 Task: Open Card Card0000000010 in Board Board0000000003 in Workspace WS0000000001 in Trello. Add Member nikhrathi889@gmail.com to Card Card0000000010 in Board Board0000000003 in Workspace WS0000000001 in Trello. Add Blue Label titled Label0000000010 to Card Card0000000010 in Board Board0000000003 in Workspace WS0000000001 in Trello. Add Checklist CL0000000010 to Card Card0000000010 in Board Board0000000003 in Workspace WS0000000001 in Trello. Add Dates with Start Date as Sep 01 2023 and Due Date as Sep 30 2023 to Card Card0000000010 in Board Board0000000003 in Workspace WS0000000001 in Trello
Action: Mouse moved to (446, 433)
Screenshot: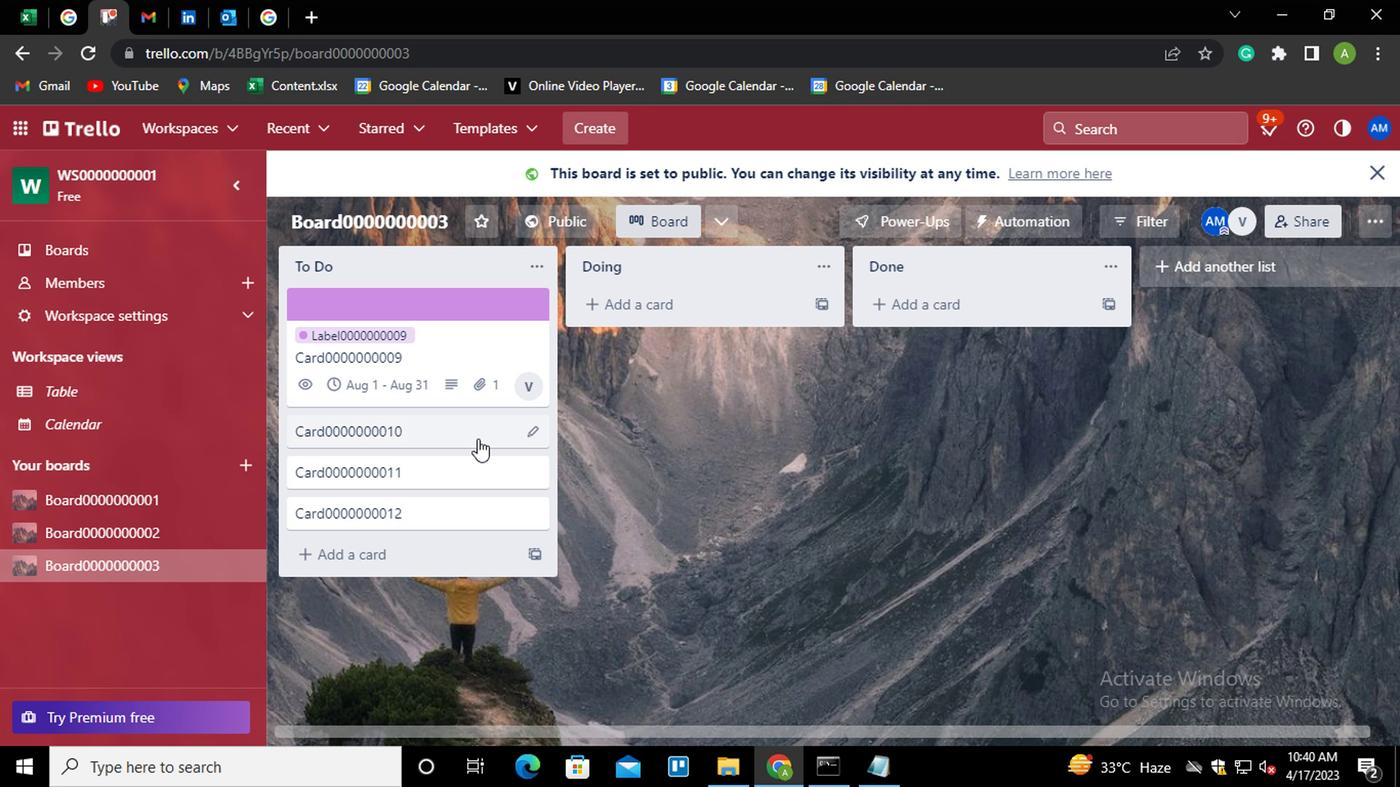 
Action: Mouse pressed left at (446, 433)
Screenshot: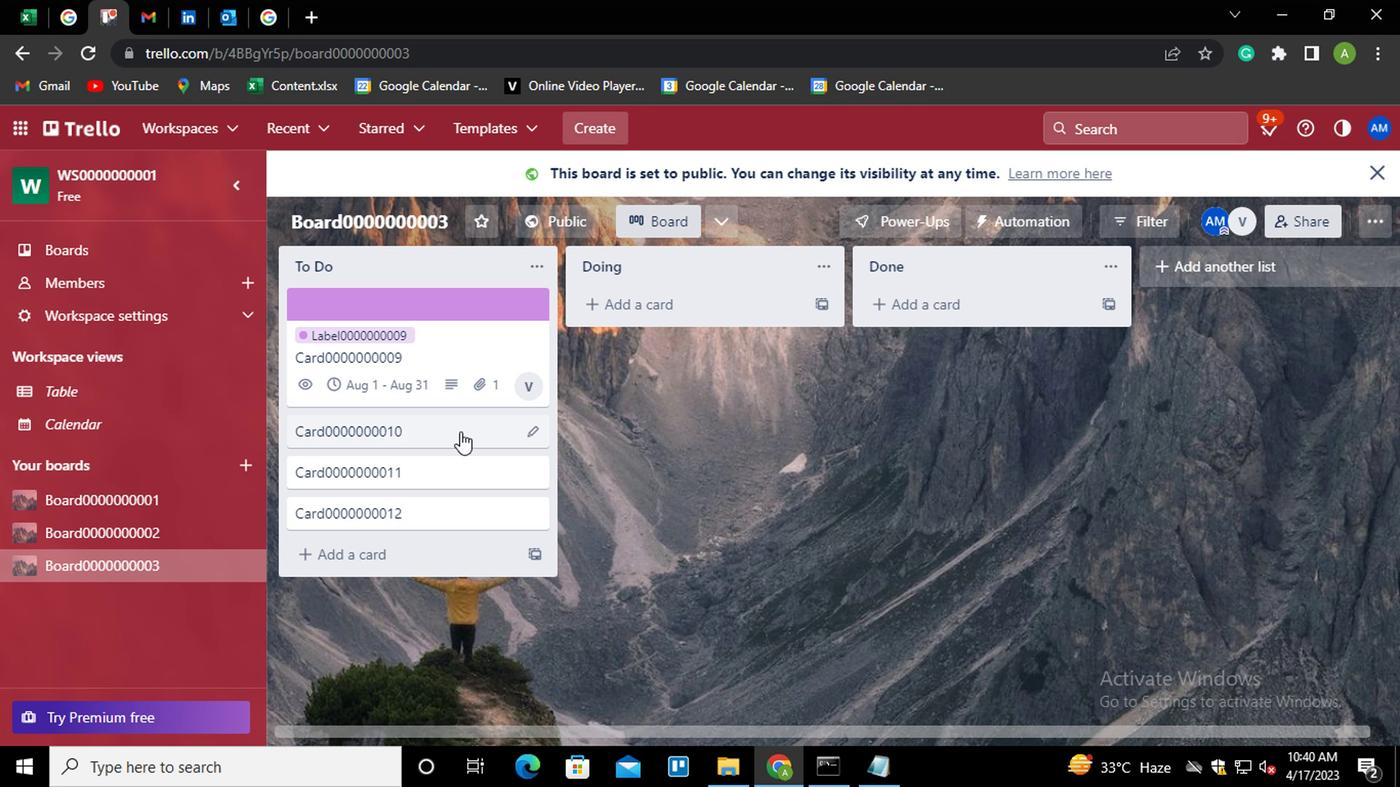 
Action: Mouse moved to (970, 363)
Screenshot: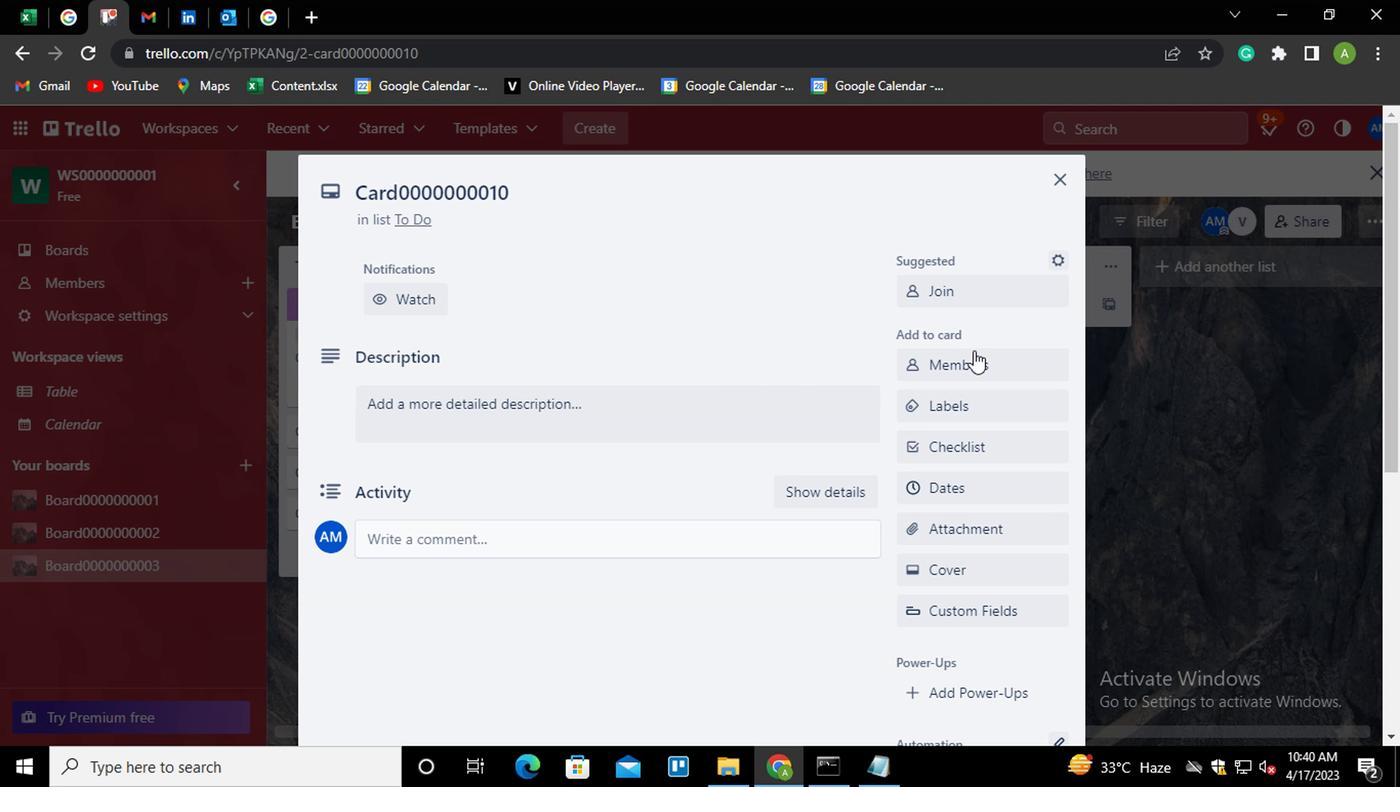 
Action: Mouse pressed left at (970, 363)
Screenshot: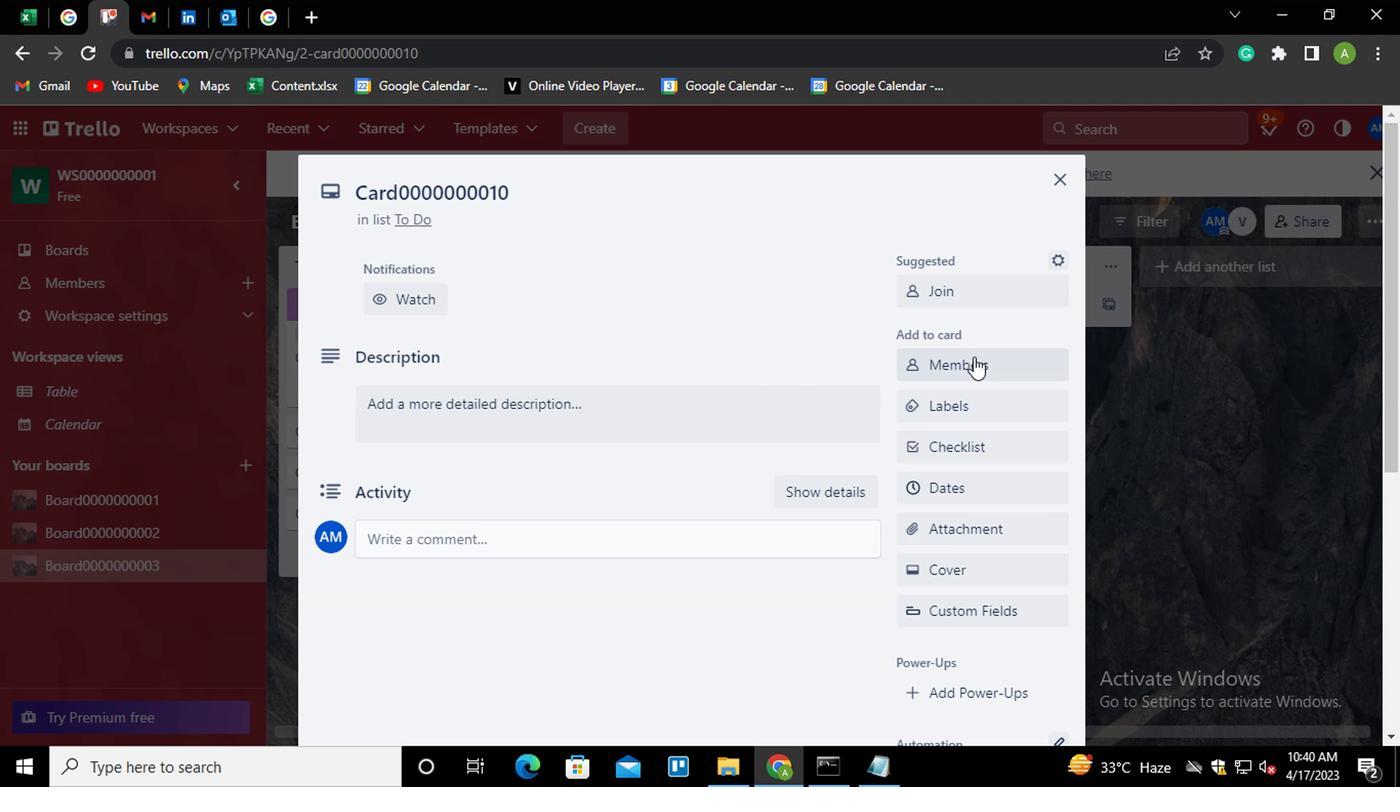 
Action: Mouse moved to (1016, 462)
Screenshot: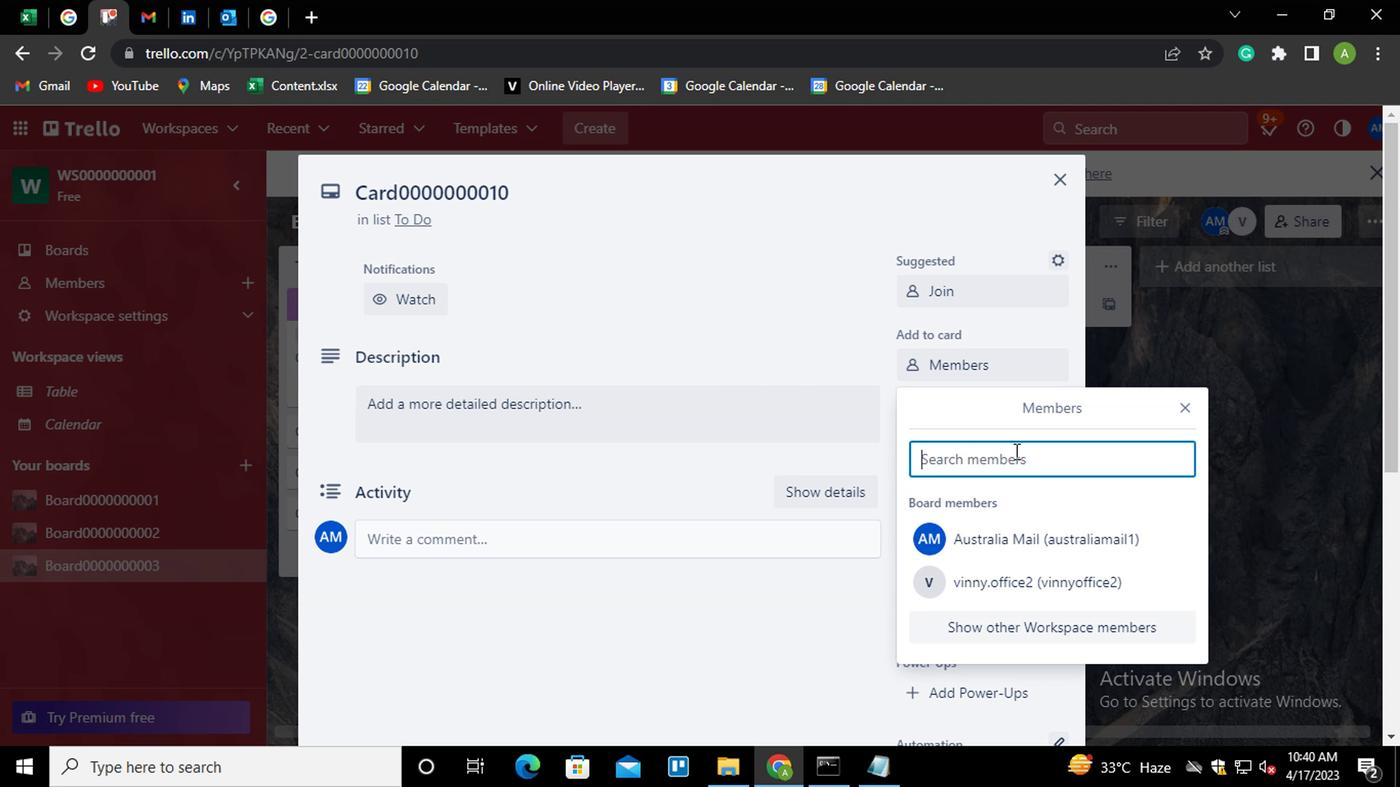 
Action: Mouse pressed left at (1016, 462)
Screenshot: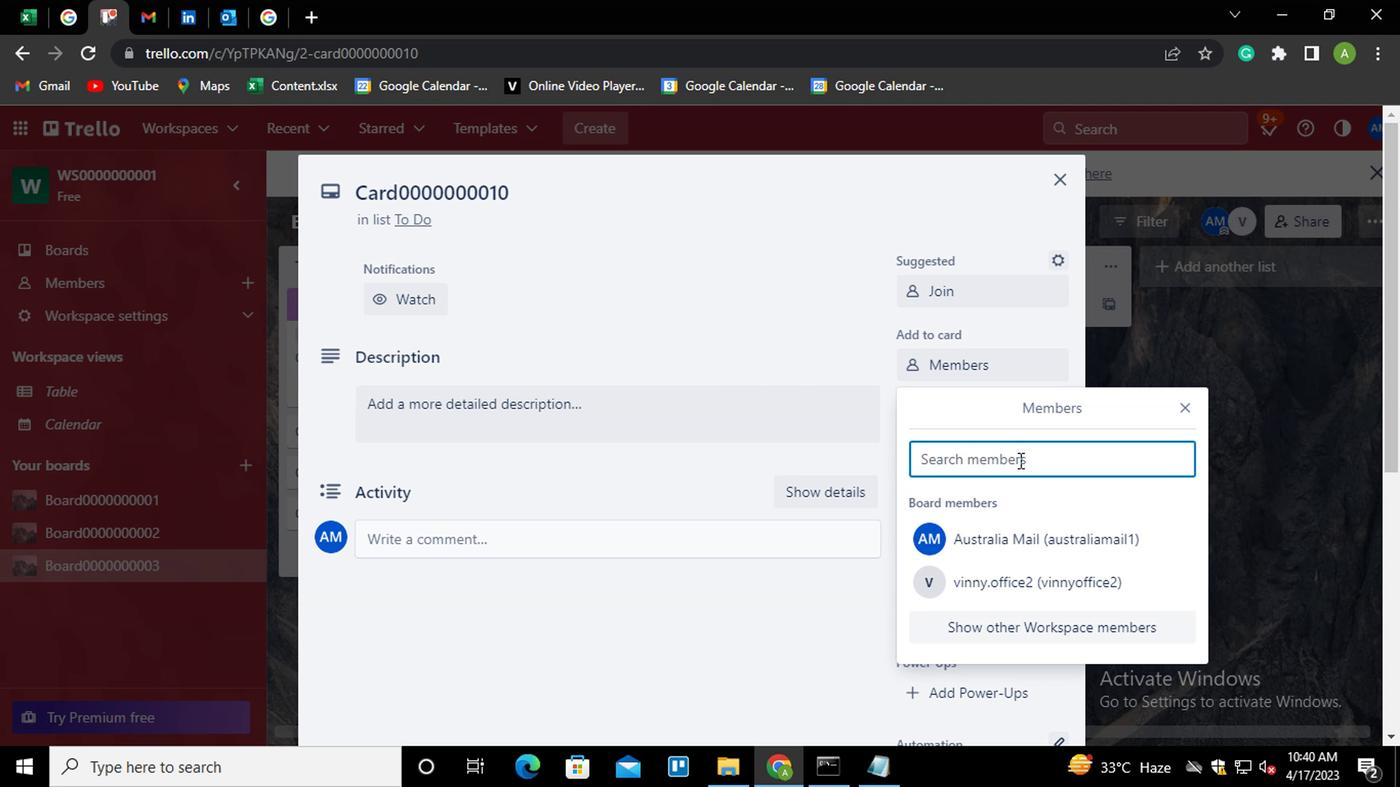 
Action: Mouse moved to (1015, 466)
Screenshot: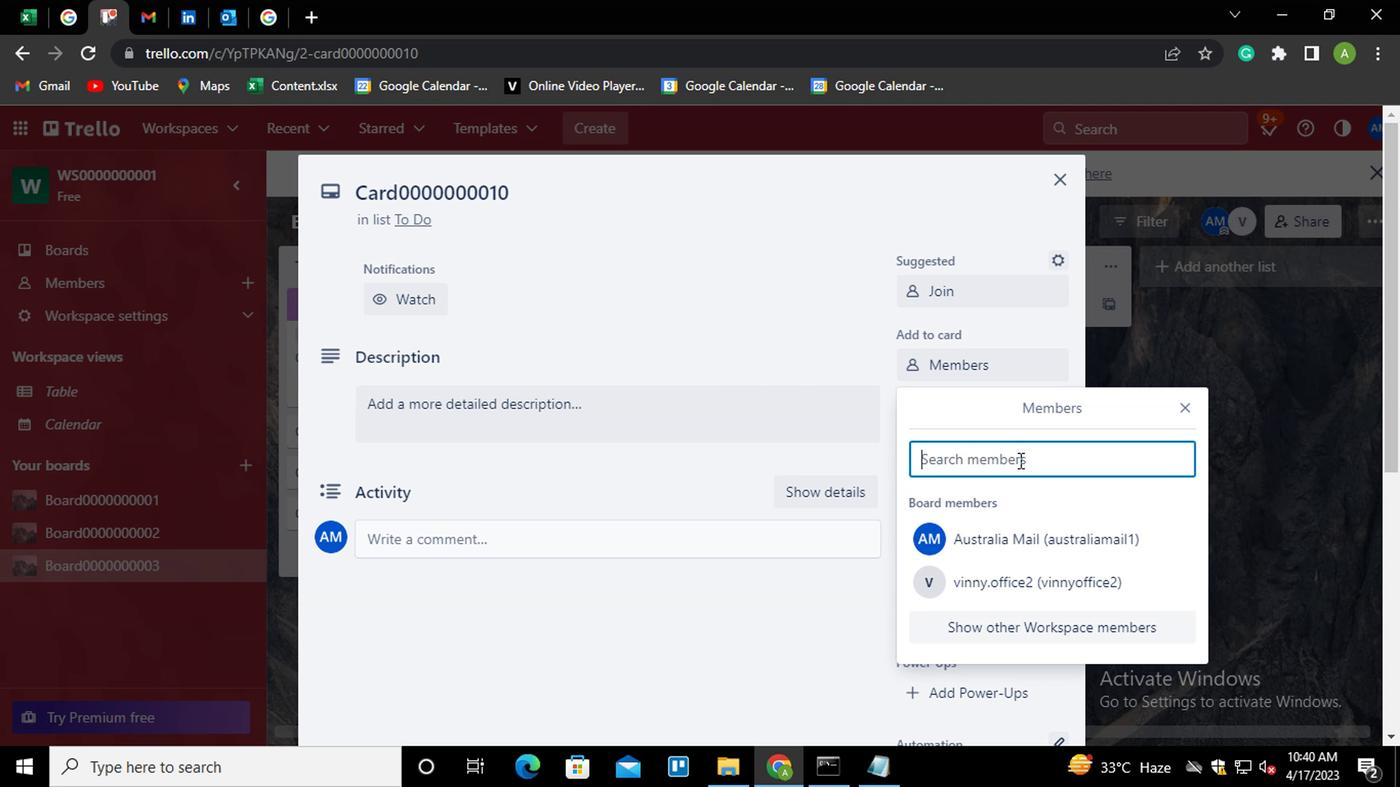 
Action: Key pressed <Key.shift><Key.shift><Key.shift><Key.shift><Key.shift><Key.shift><Key.shift><Key.shift><Key.shift><Key.shift><Key.shift><Key.shift><Key.shift><Key.shift><Key.shift><Key.shift><Key.shift><Key.shift><Key.shift><Key.shift><Key.shift><Key.shift><Key.shift><Key.shift><Key.shift><Key.shift><Key.shift><Key.shift><Key.shift><Key.shift><Key.shift><Key.shift><Key.shift><Key.shift><Key.shift>N
Screenshot: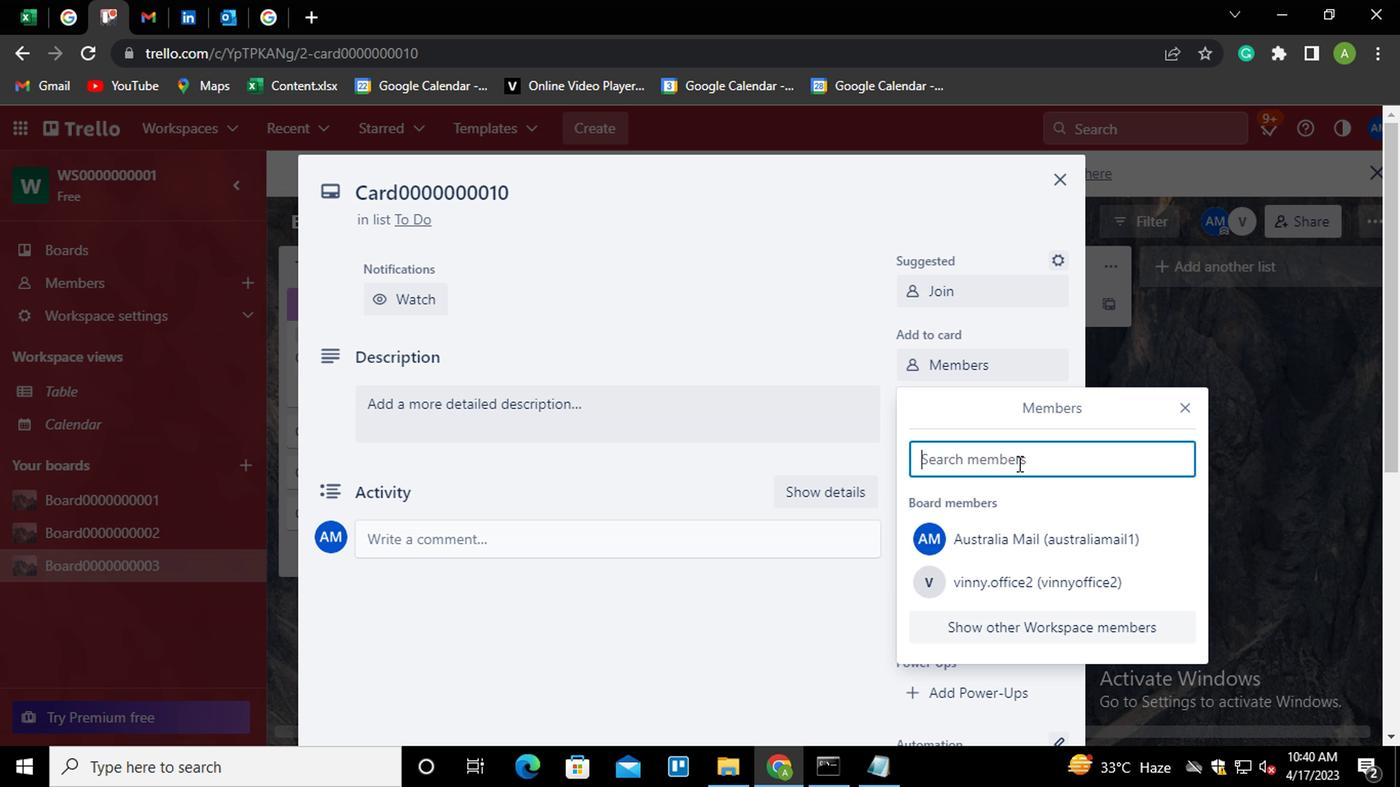 
Action: Mouse moved to (960, 654)
Screenshot: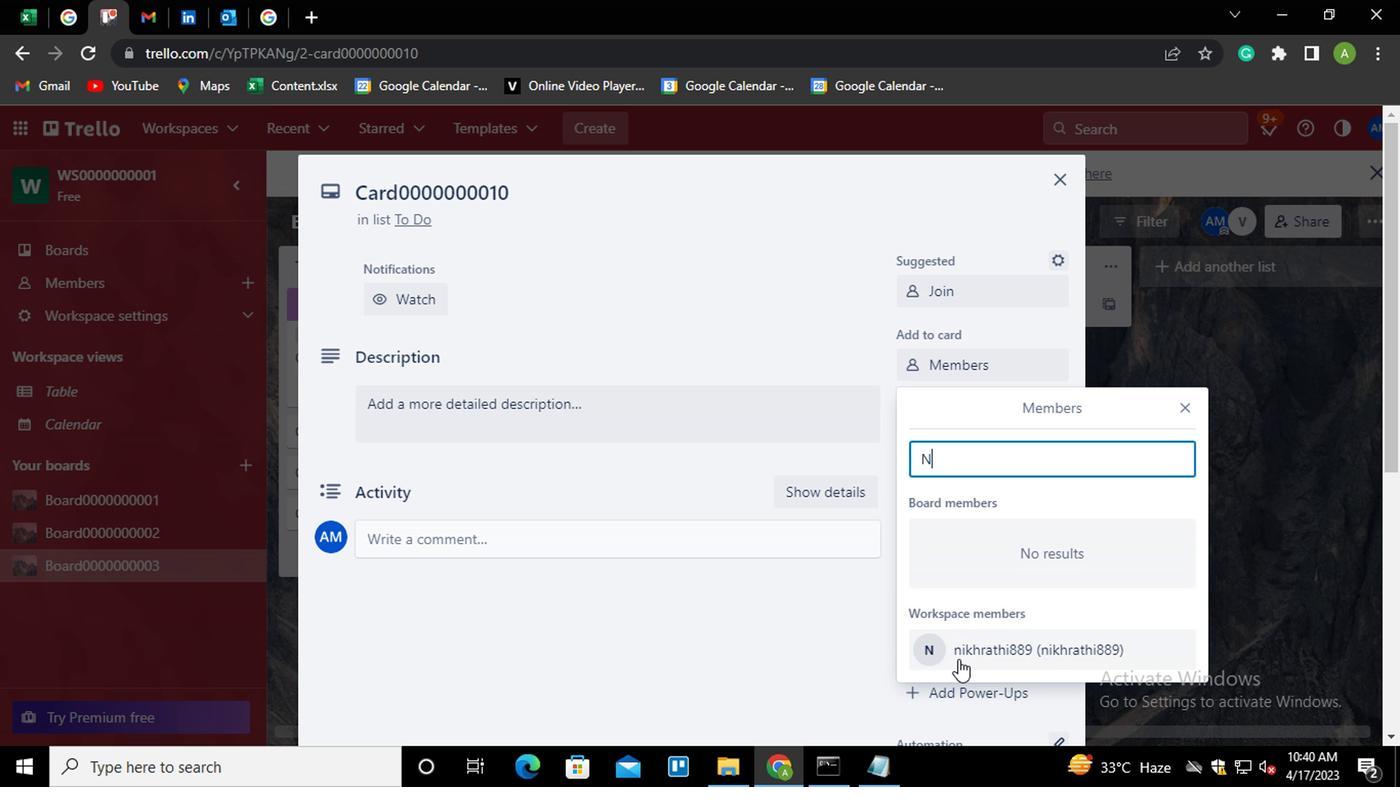 
Action: Mouse pressed left at (960, 654)
Screenshot: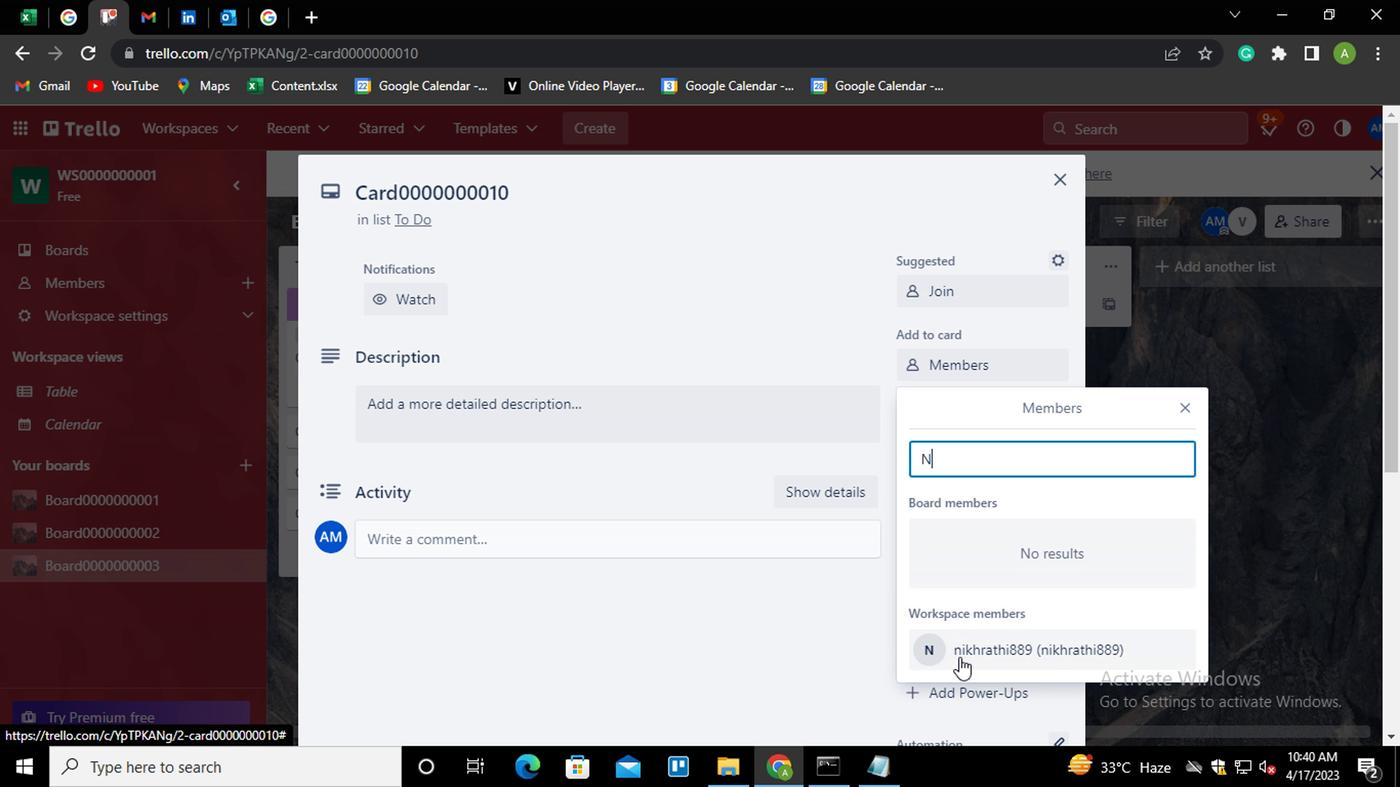 
Action: Mouse moved to (829, 321)
Screenshot: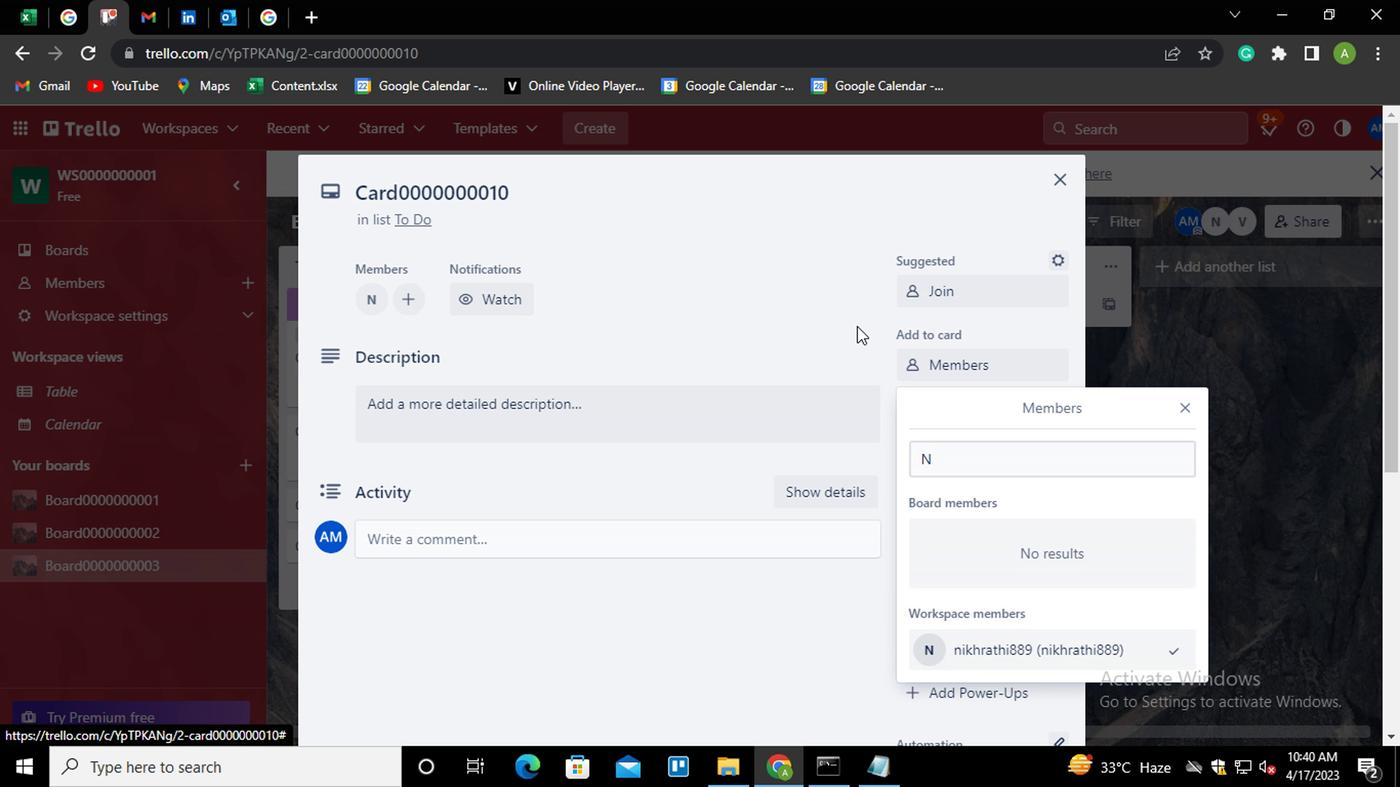 
Action: Mouse pressed left at (829, 321)
Screenshot: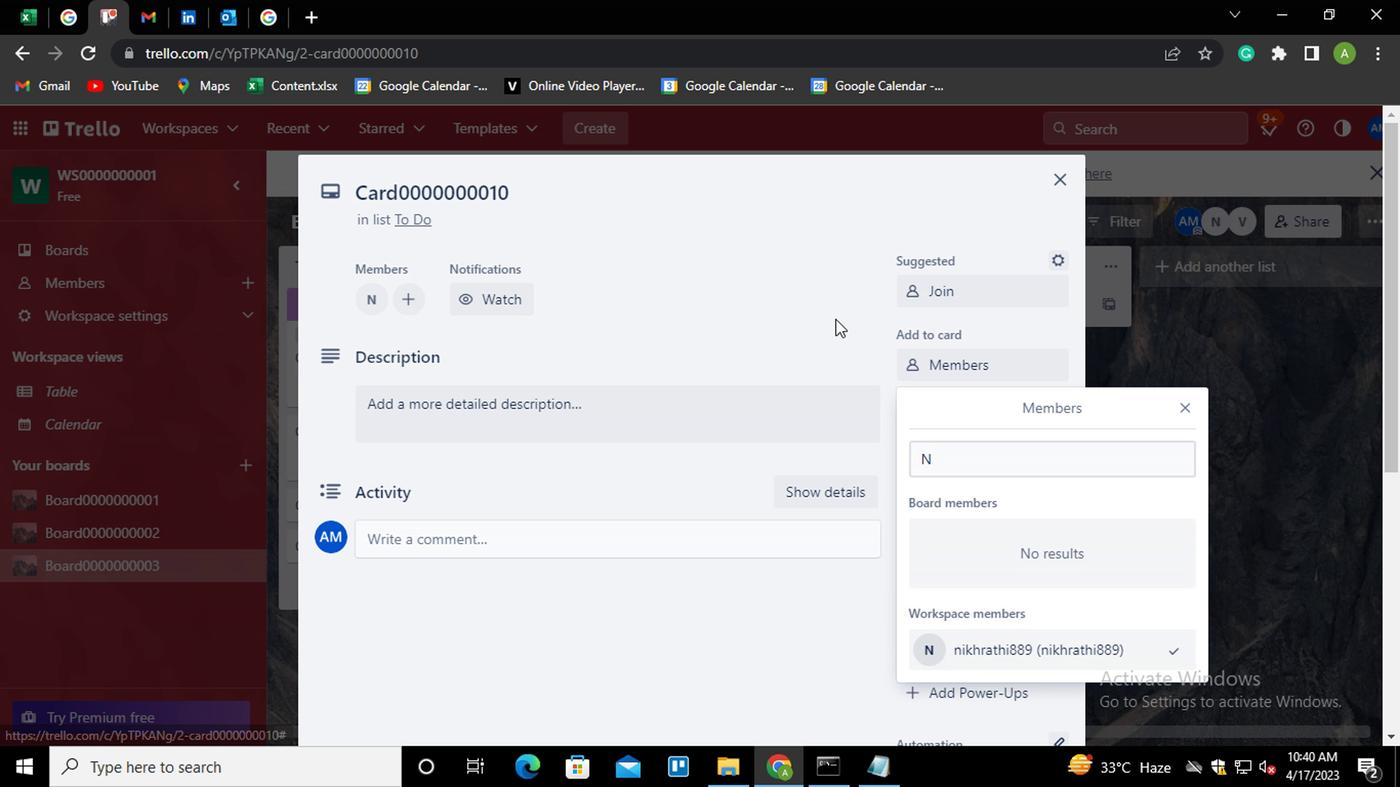 
Action: Mouse moved to (944, 412)
Screenshot: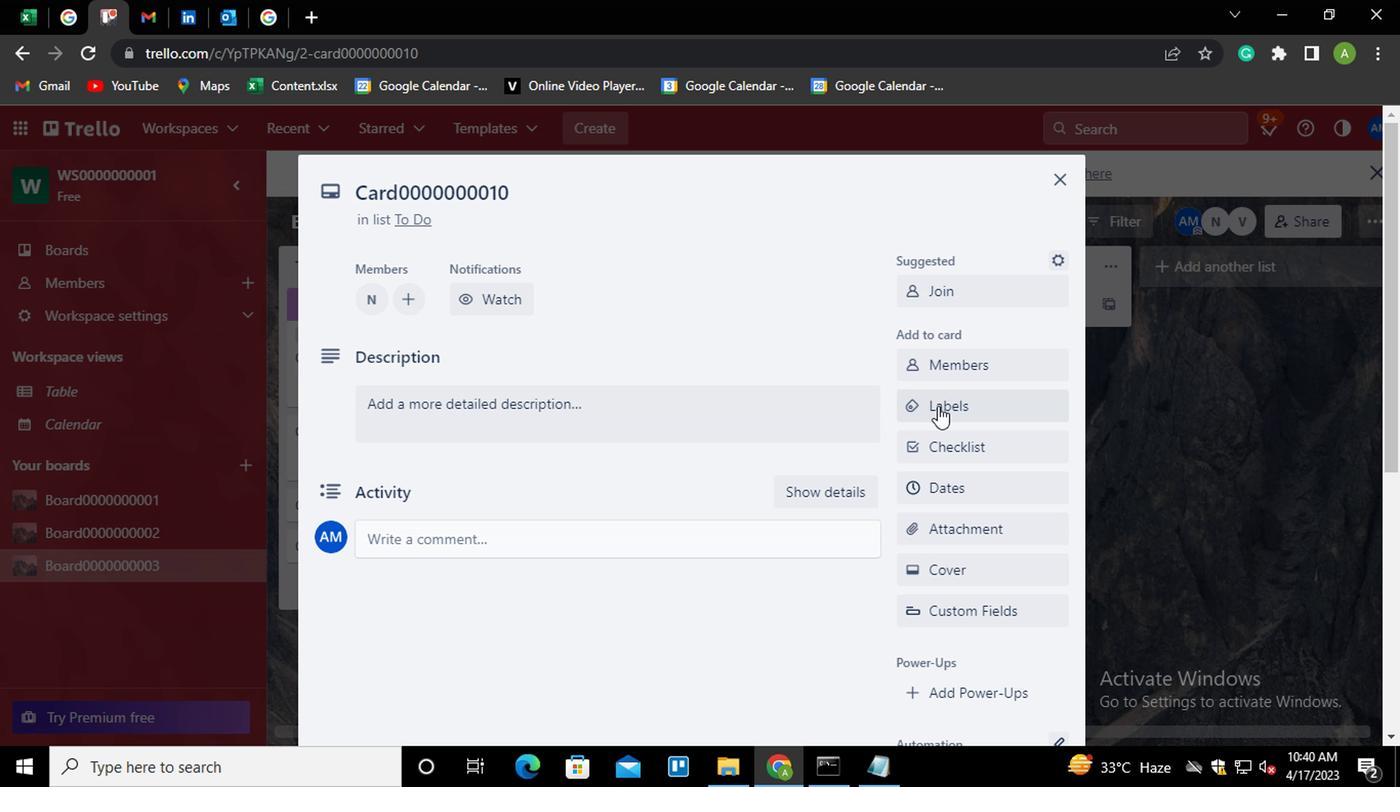 
Action: Mouse pressed left at (944, 412)
Screenshot: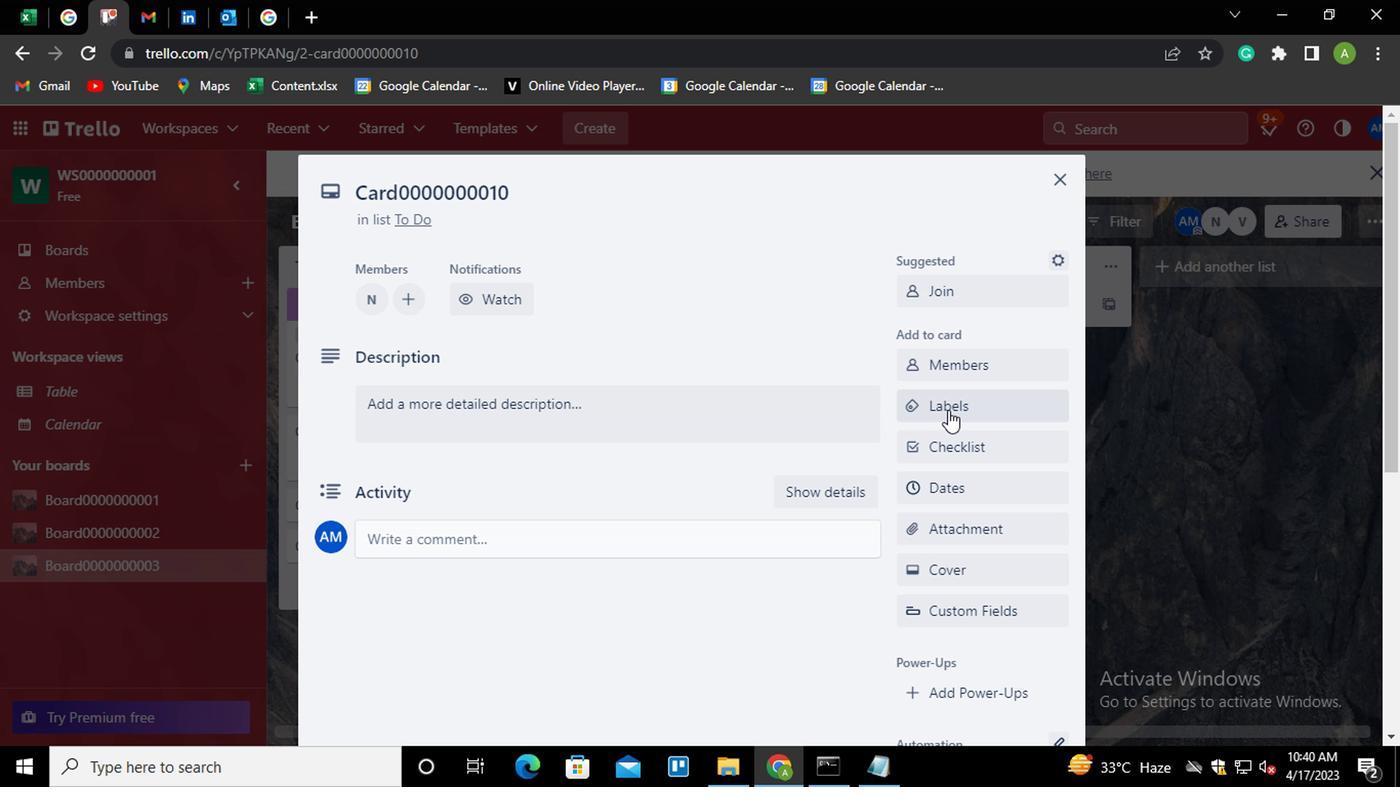 
Action: Mouse moved to (920, 479)
Screenshot: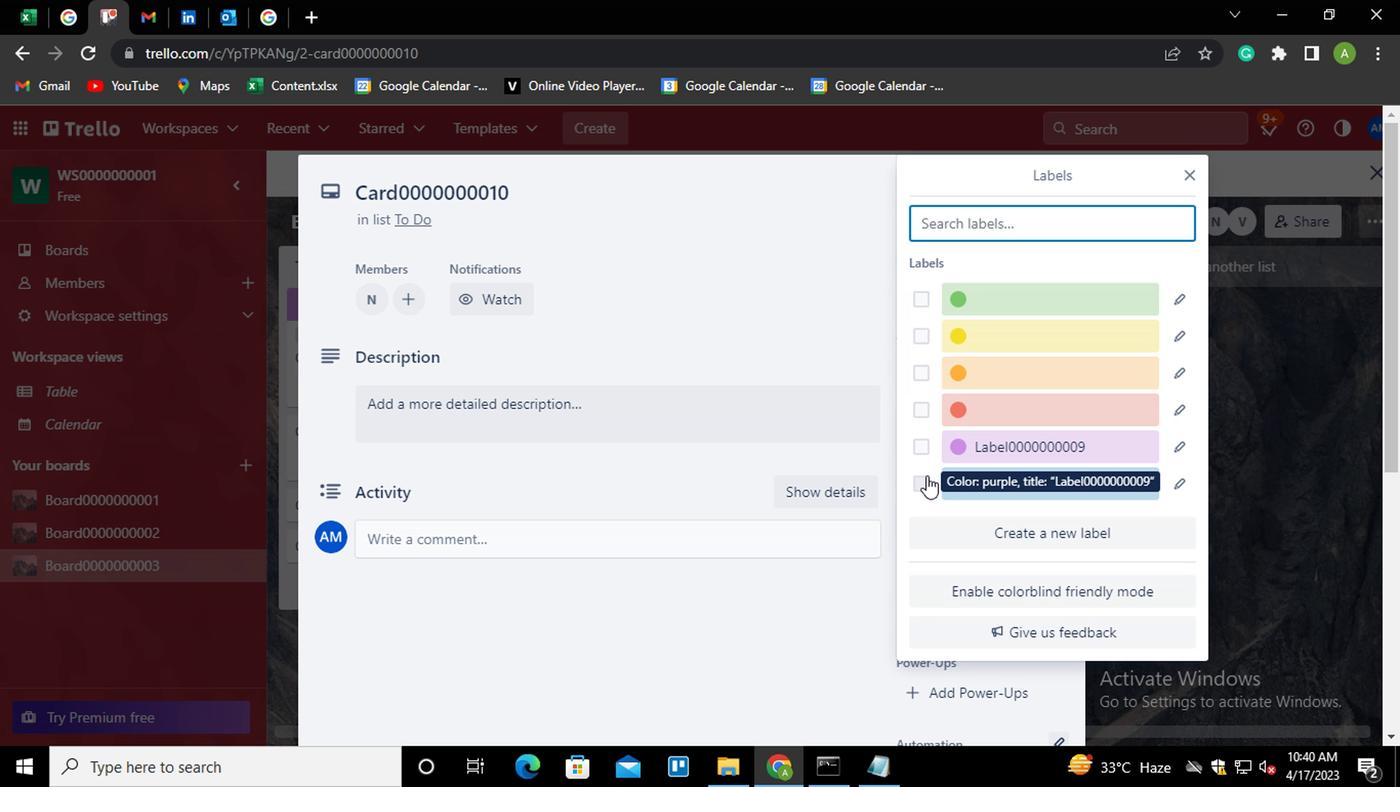 
Action: Mouse pressed left at (920, 479)
Screenshot: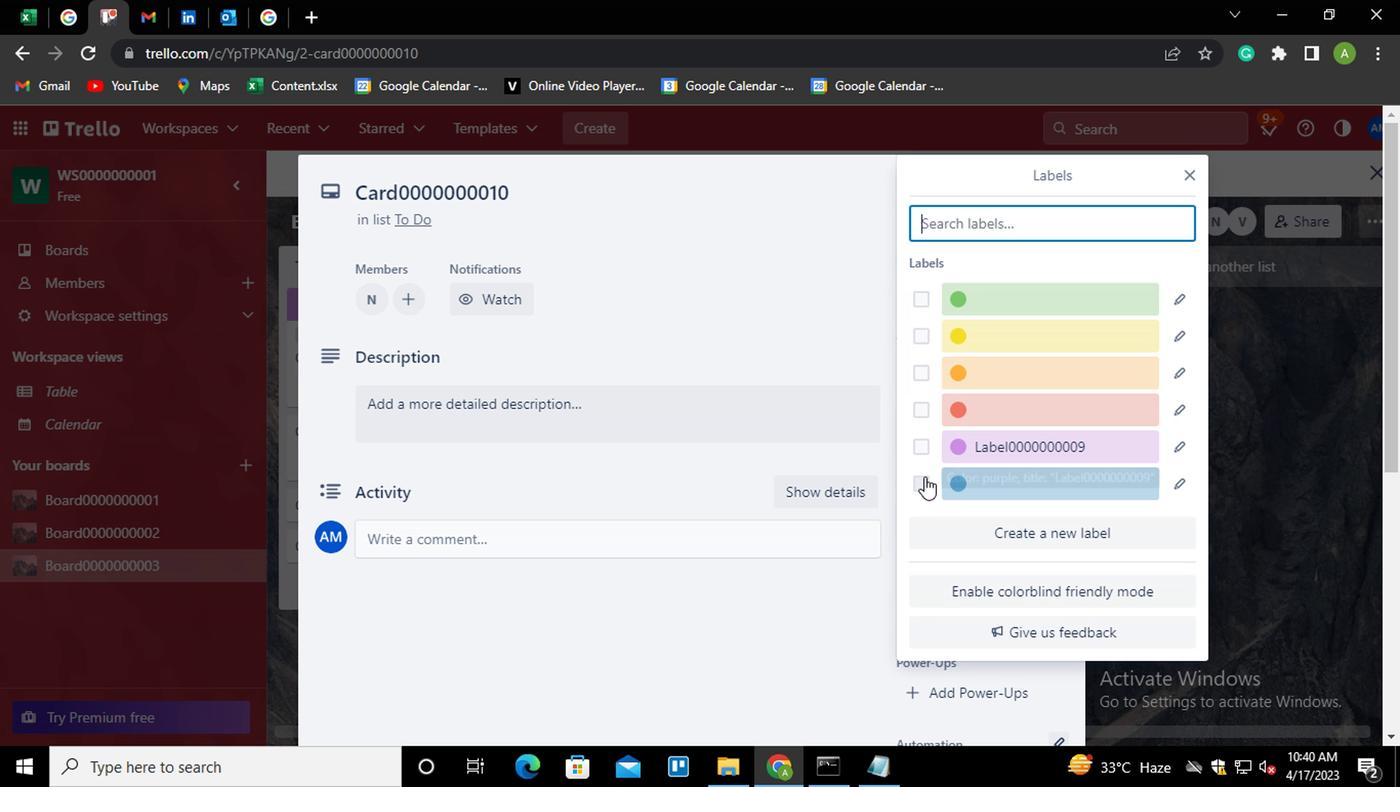 
Action: Mouse moved to (1183, 491)
Screenshot: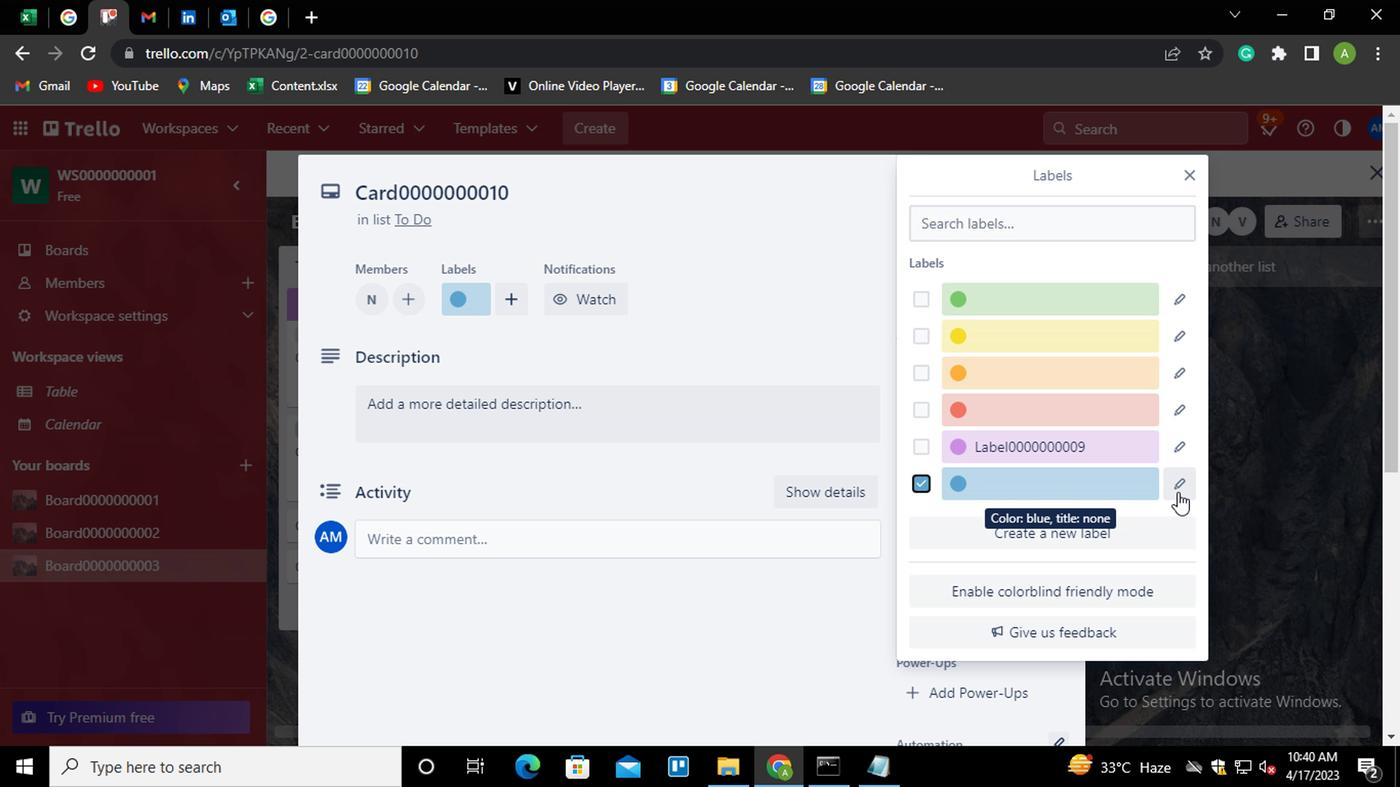 
Action: Mouse pressed left at (1183, 491)
Screenshot: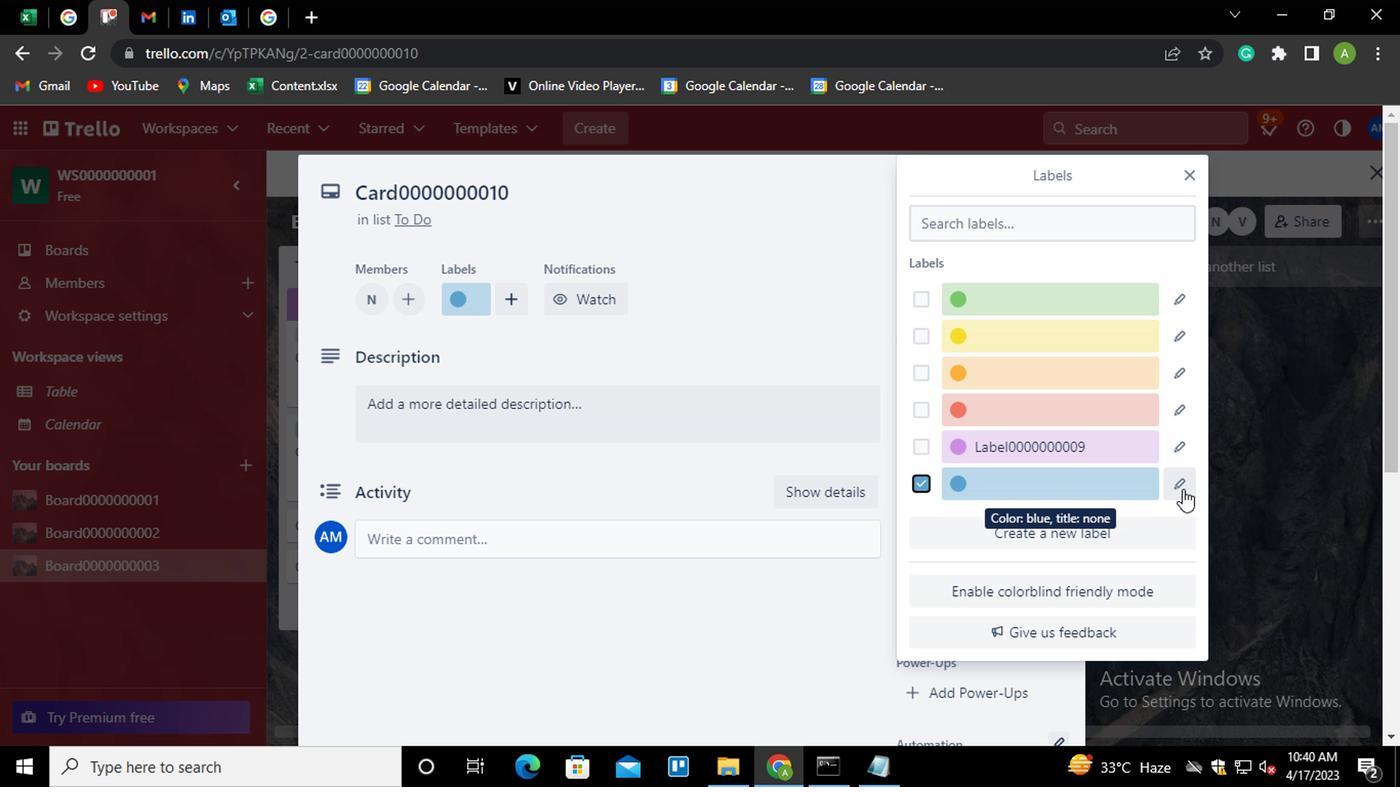 
Action: Key pressed <Key.shift>LABEL0000000010
Screenshot: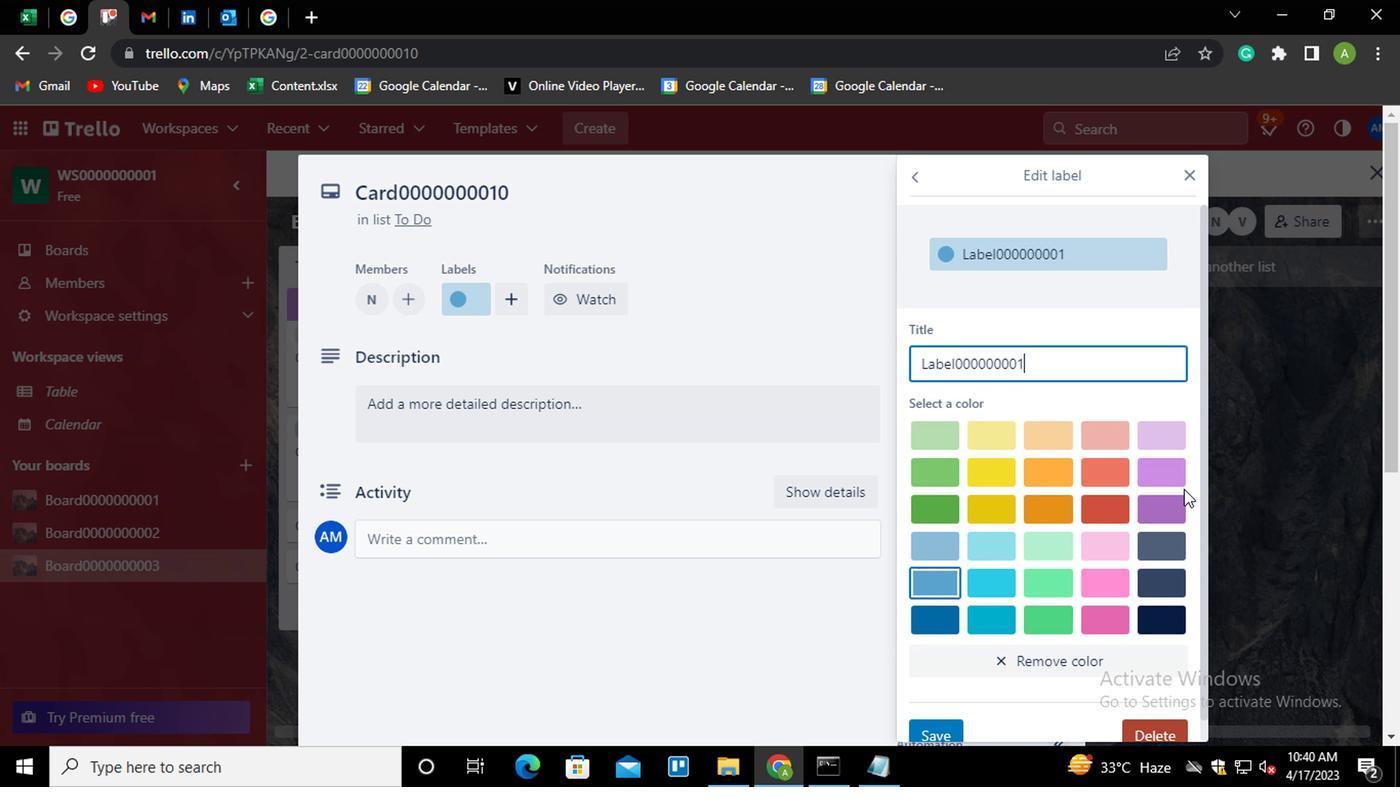 
Action: Mouse moved to (921, 736)
Screenshot: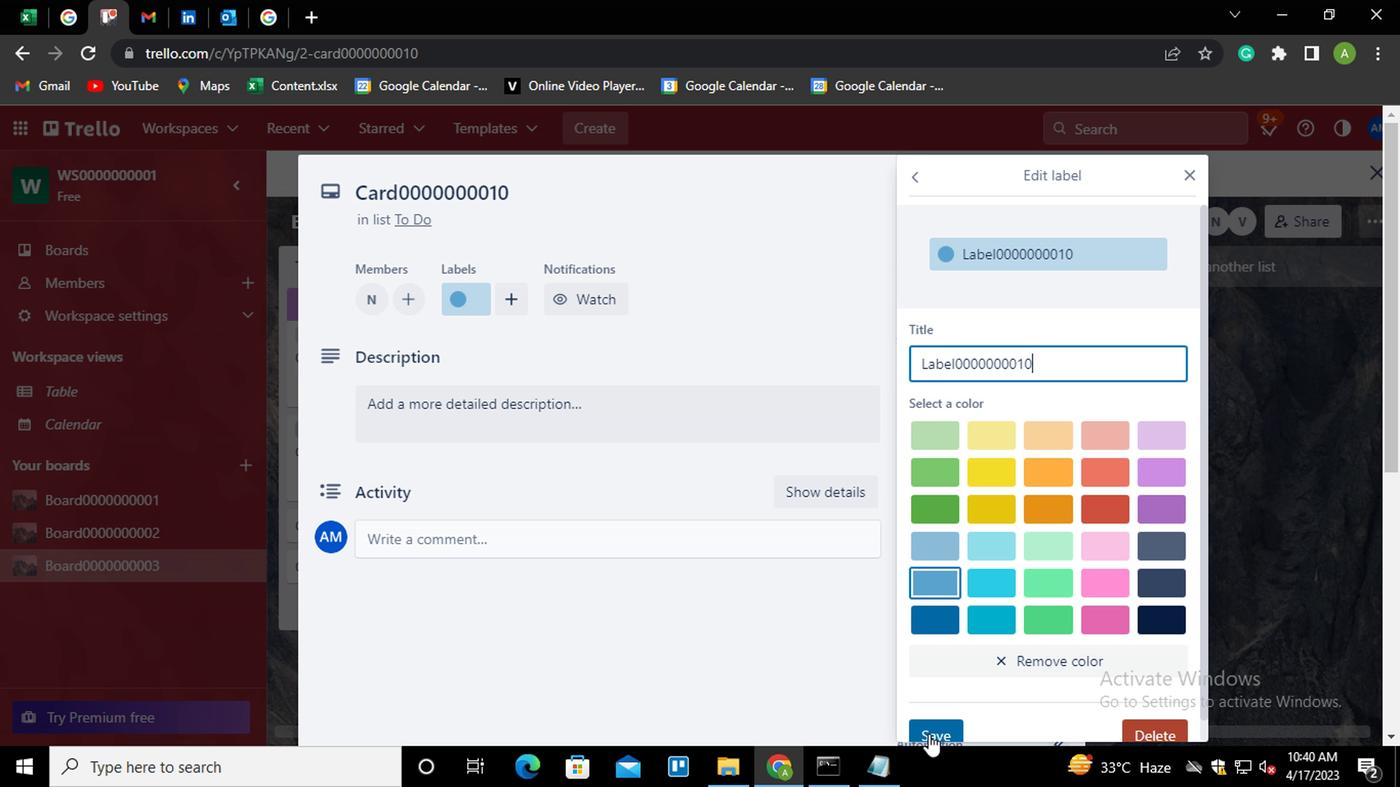 
Action: Mouse pressed left at (921, 736)
Screenshot: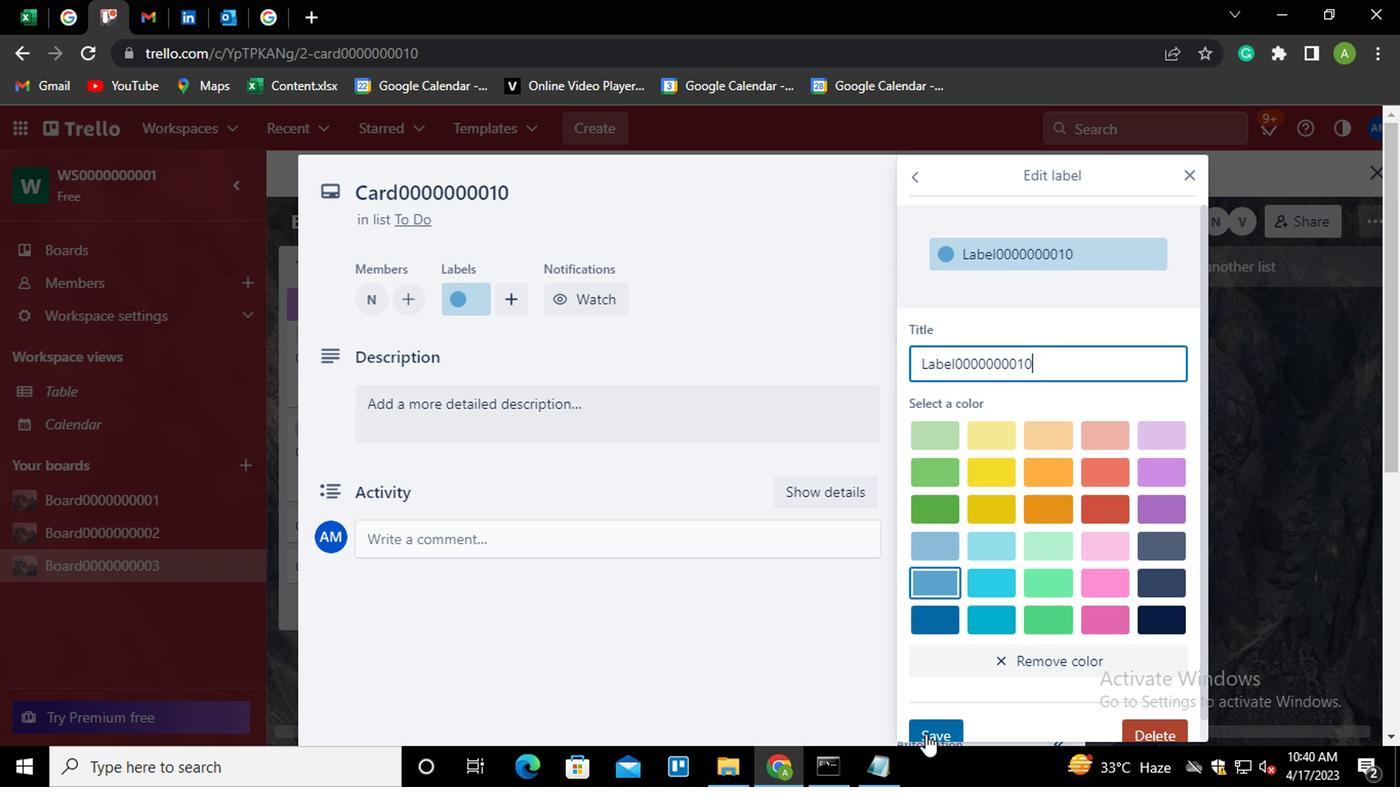 
Action: Mouse moved to (760, 339)
Screenshot: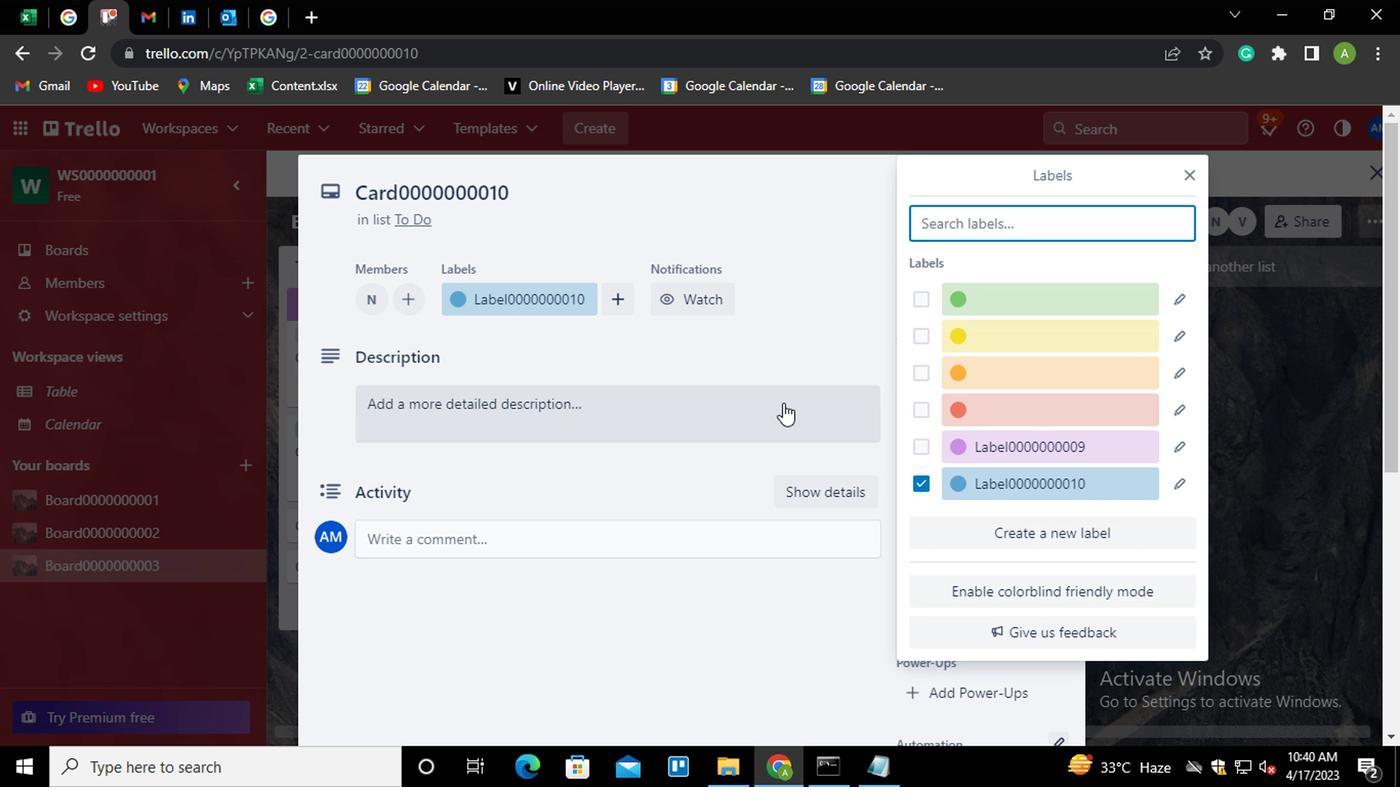 
Action: Mouse pressed left at (760, 339)
Screenshot: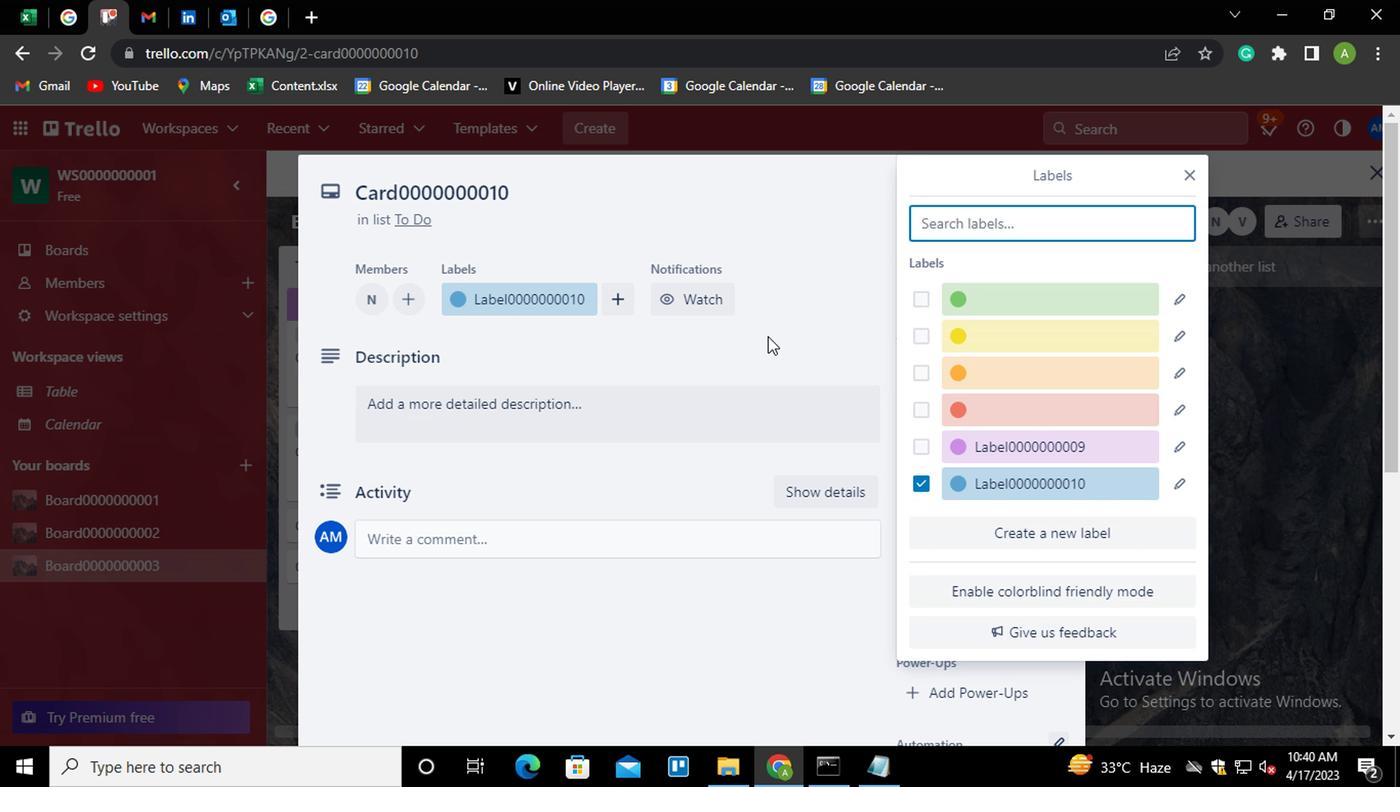
Action: Mouse moved to (922, 443)
Screenshot: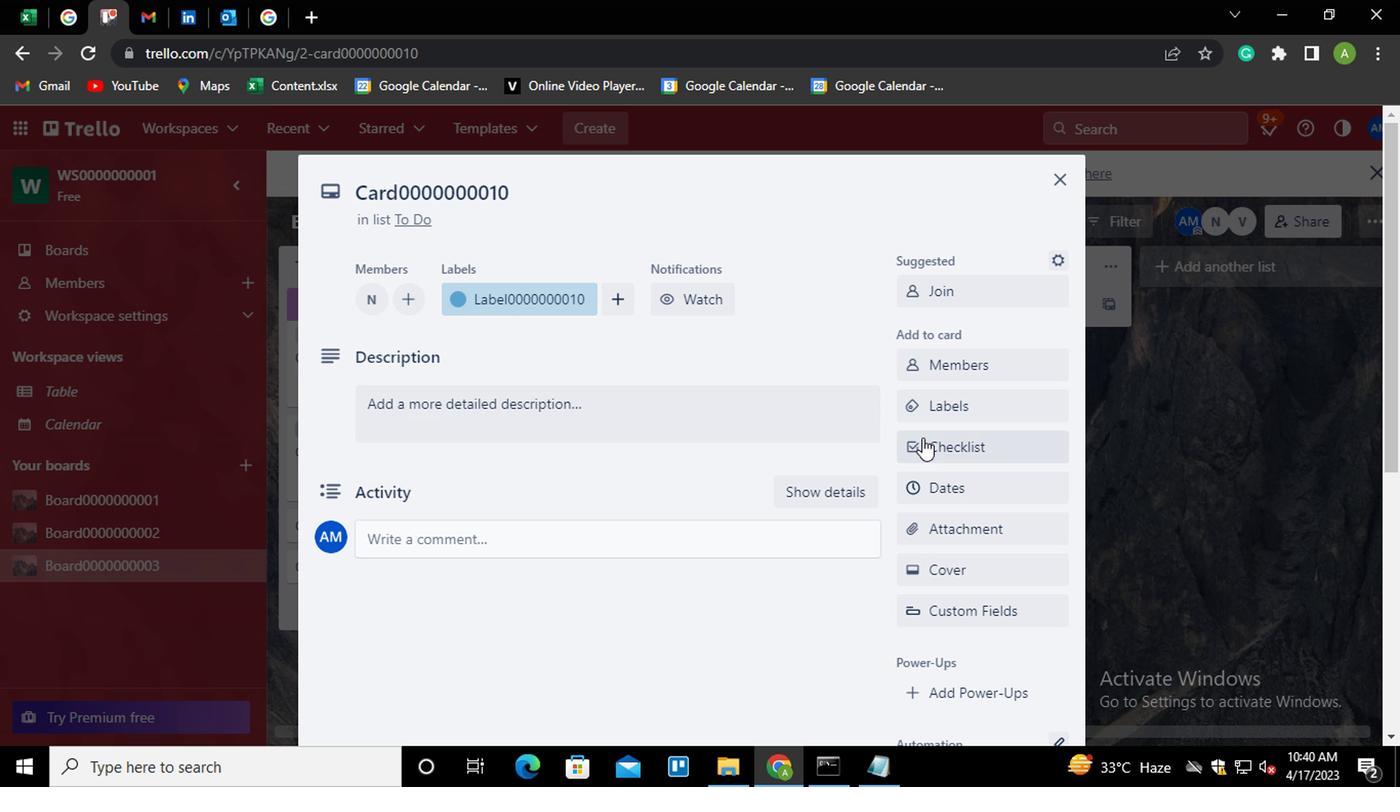 
Action: Mouse pressed left at (922, 443)
Screenshot: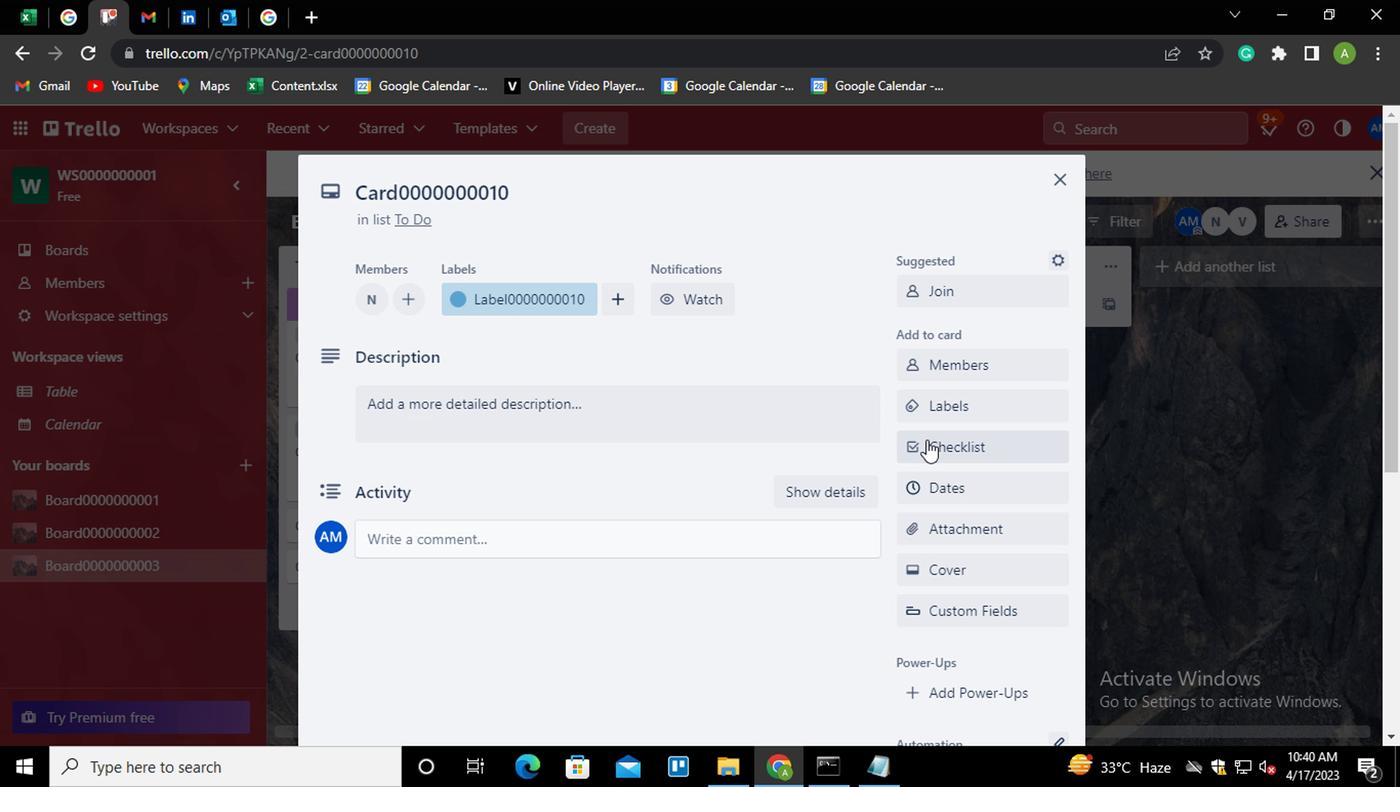 
Action: Mouse moved to (926, 446)
Screenshot: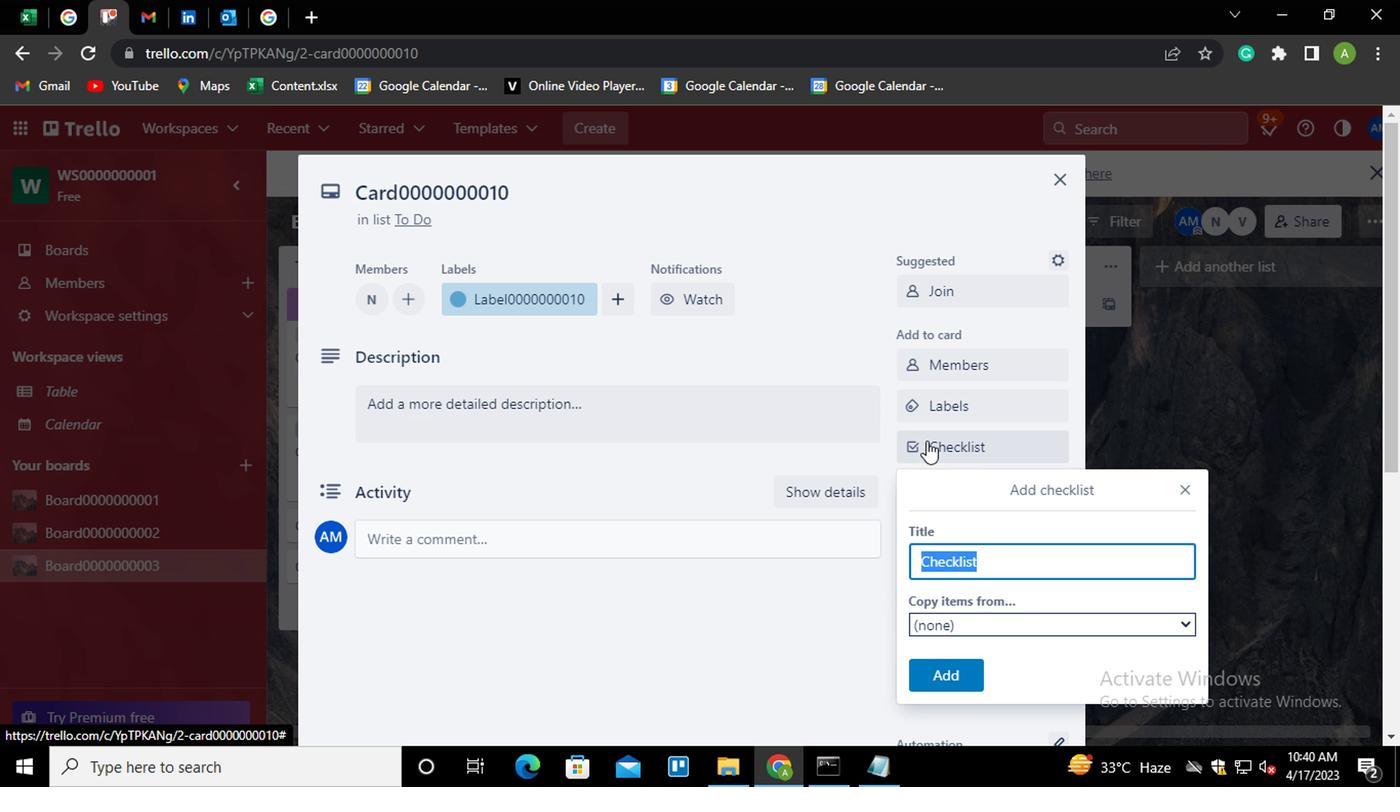 
Action: Key pressed <Key.shift><Key.shift><Key.shift><Key.shift><Key.shift>CL0000000010
Screenshot: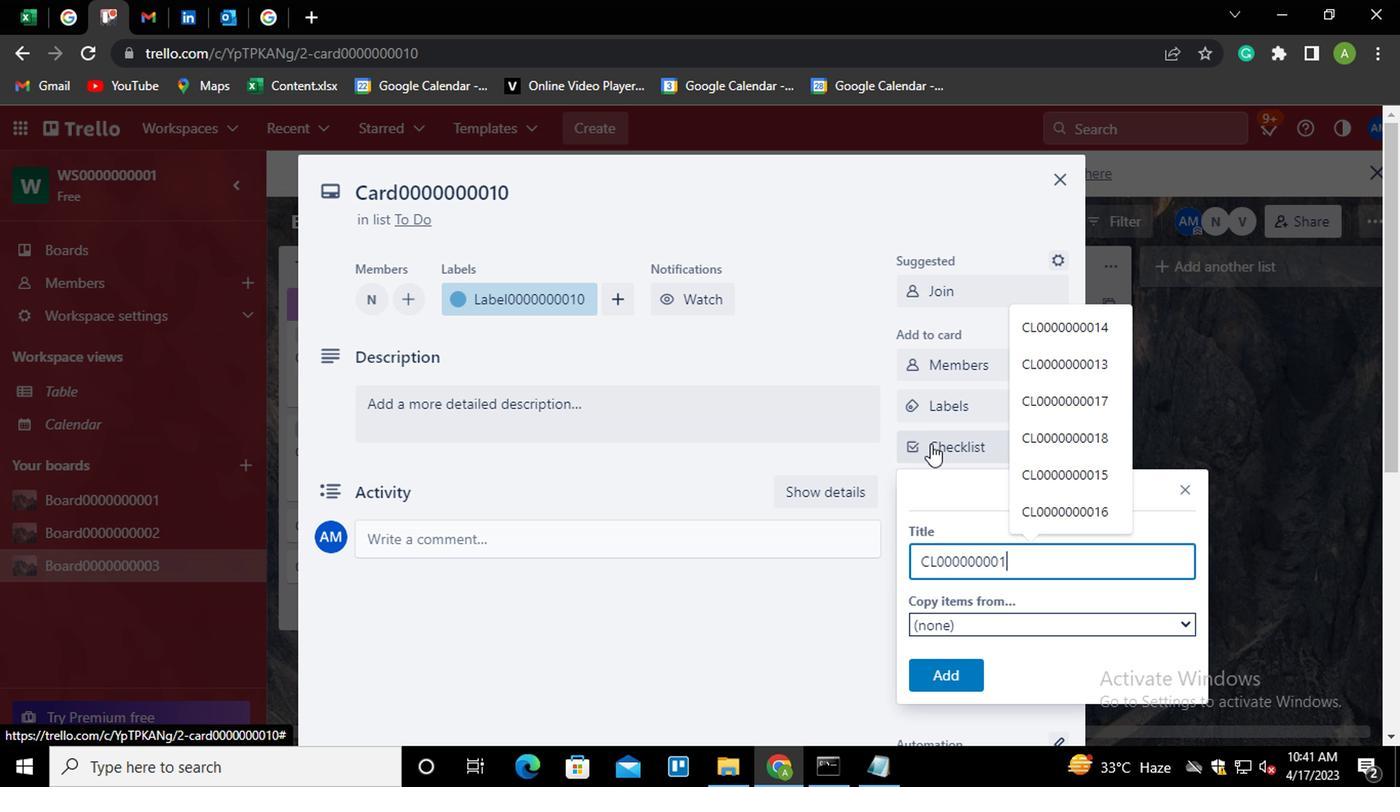 
Action: Mouse moved to (922, 690)
Screenshot: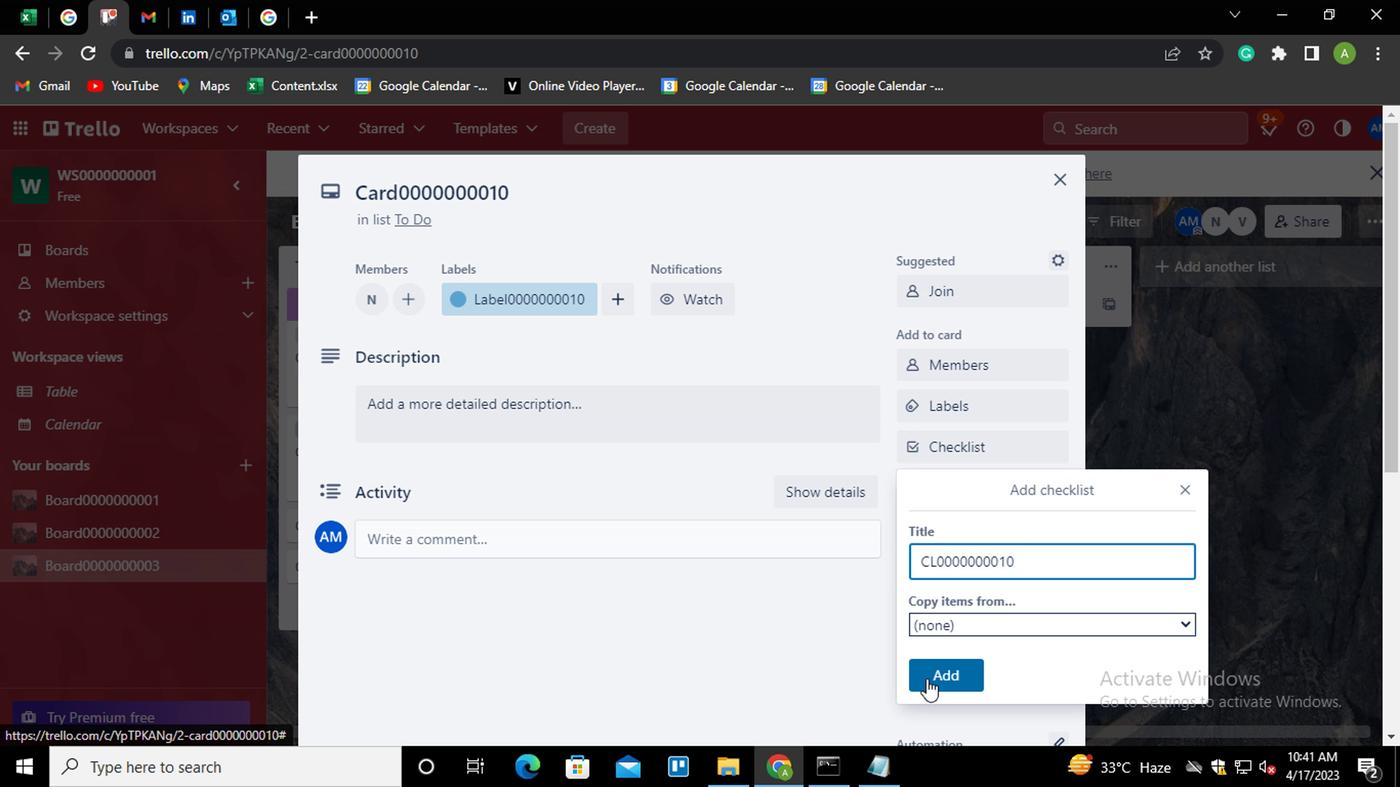 
Action: Mouse pressed left at (922, 690)
Screenshot: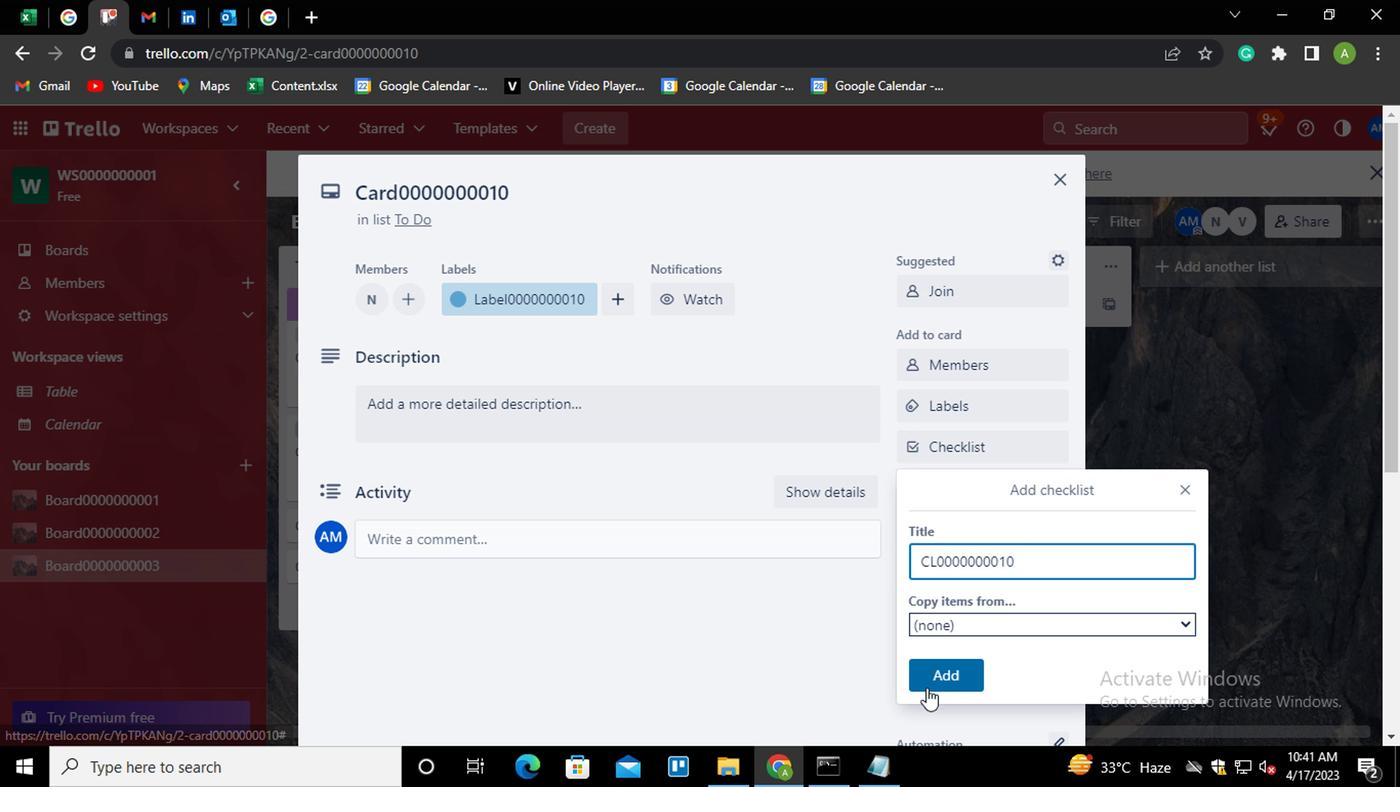 
Action: Mouse moved to (972, 486)
Screenshot: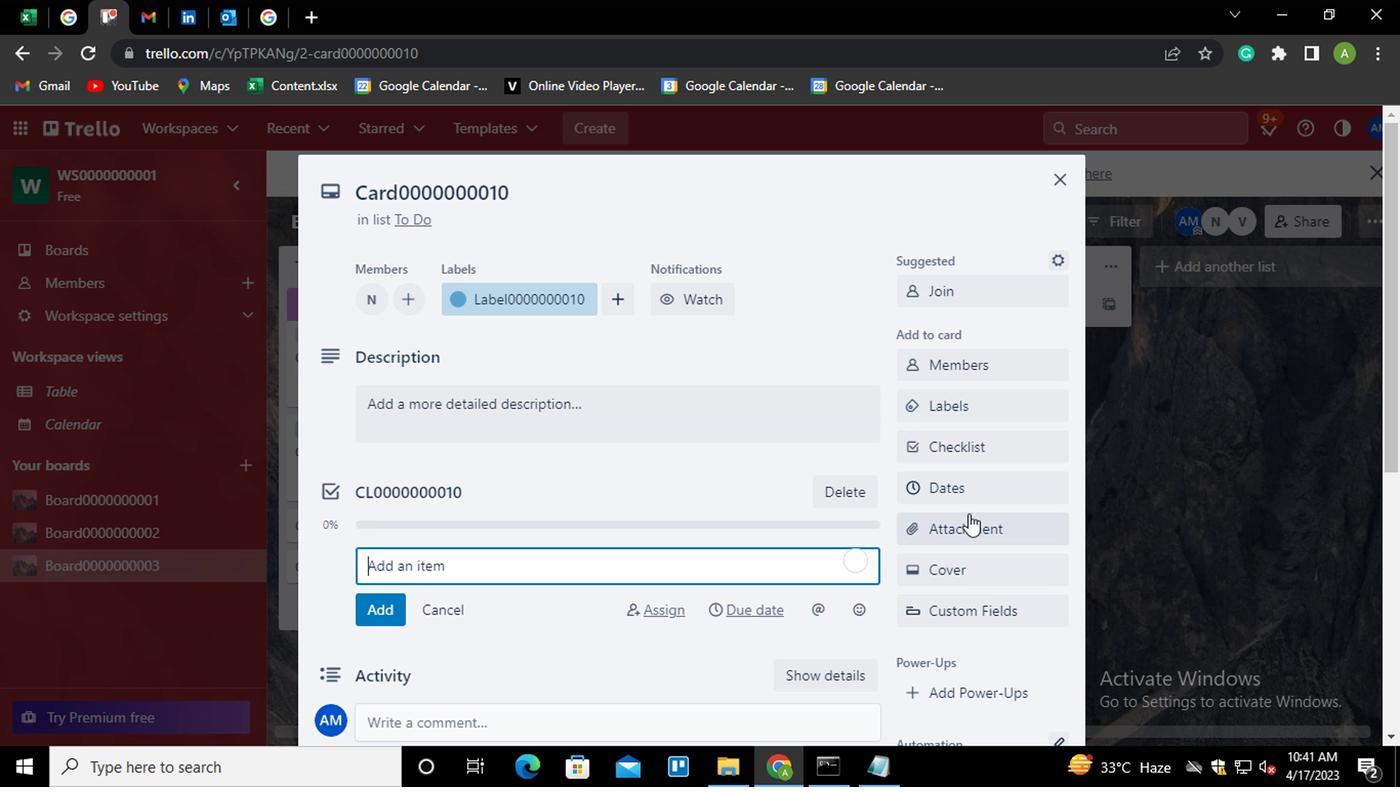 
Action: Mouse pressed left at (972, 486)
Screenshot: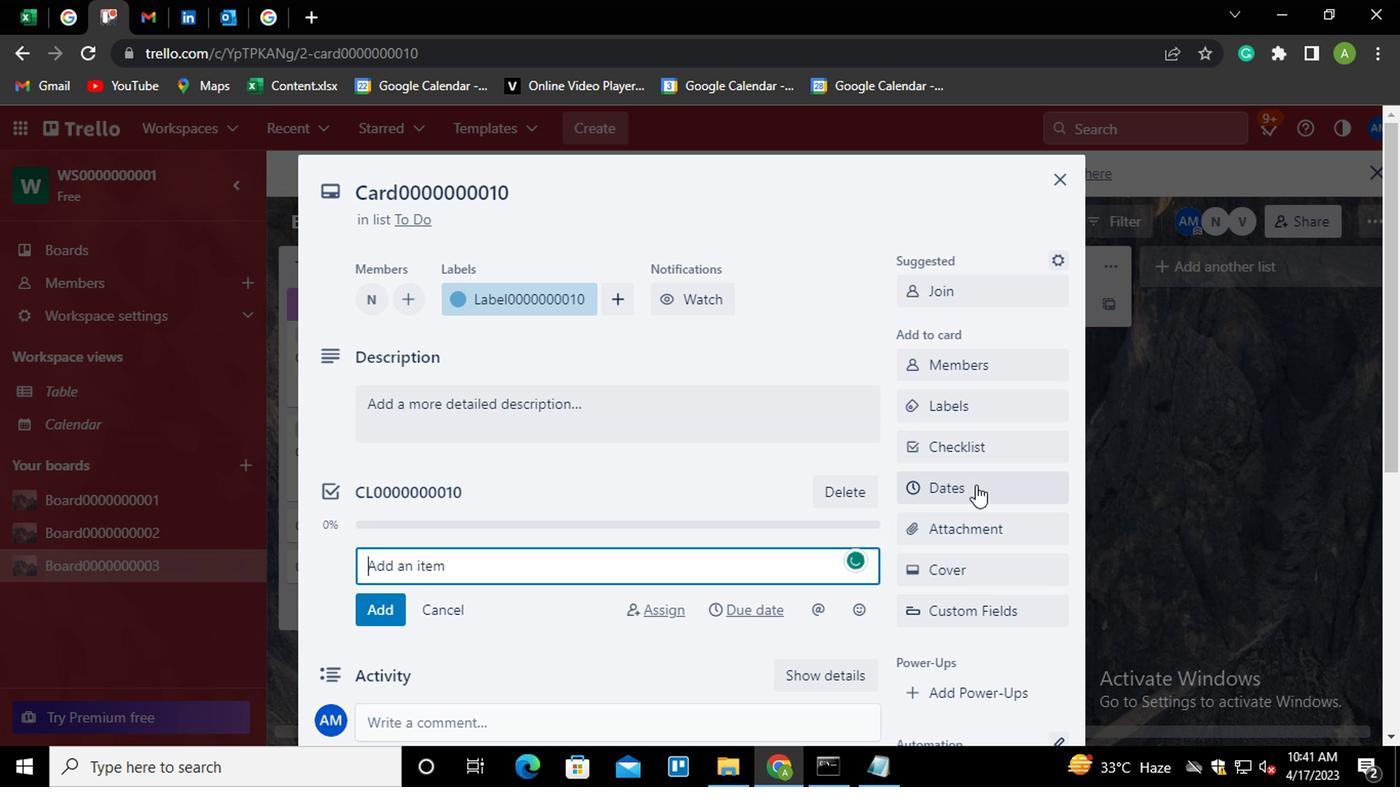 
Action: Mouse moved to (911, 544)
Screenshot: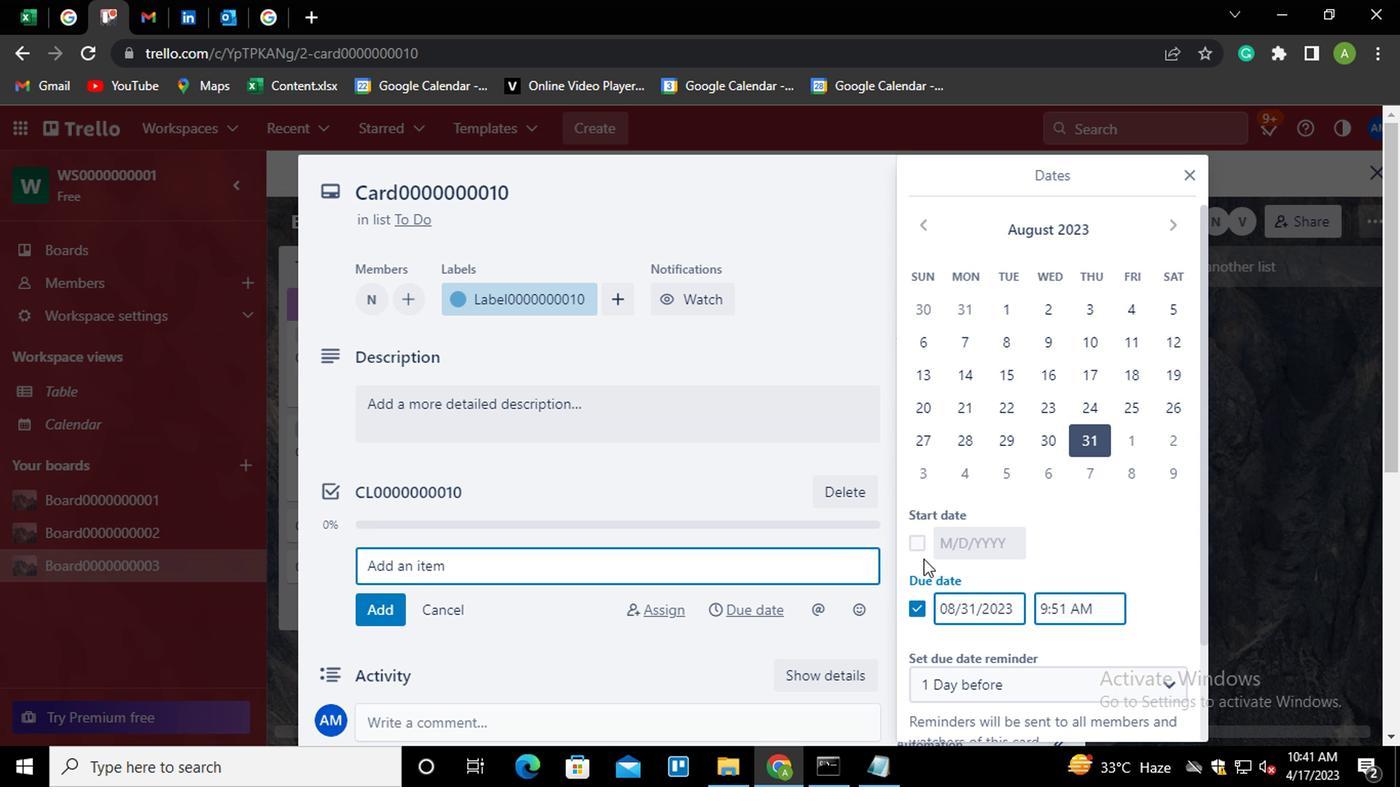 
Action: Mouse pressed left at (911, 544)
Screenshot: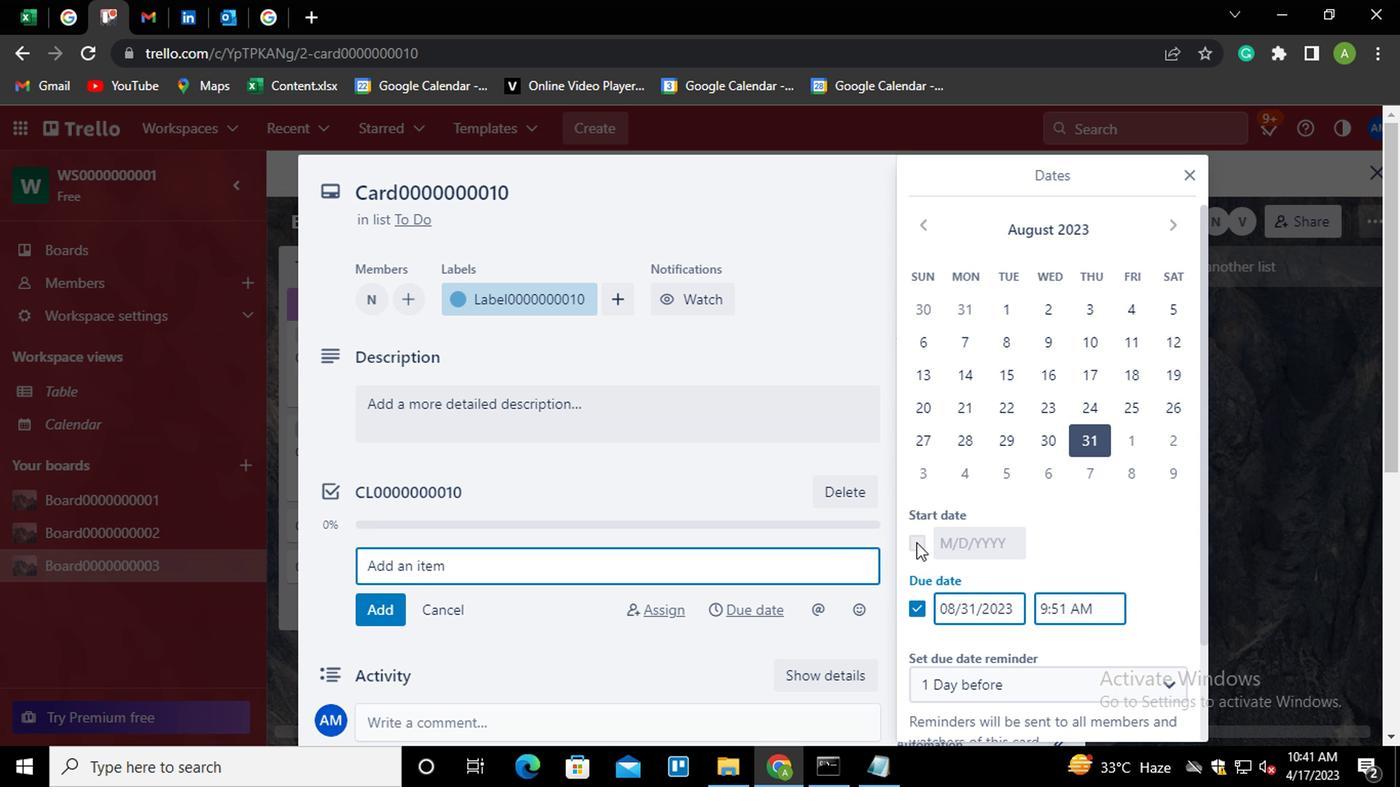 
Action: Mouse moved to (952, 547)
Screenshot: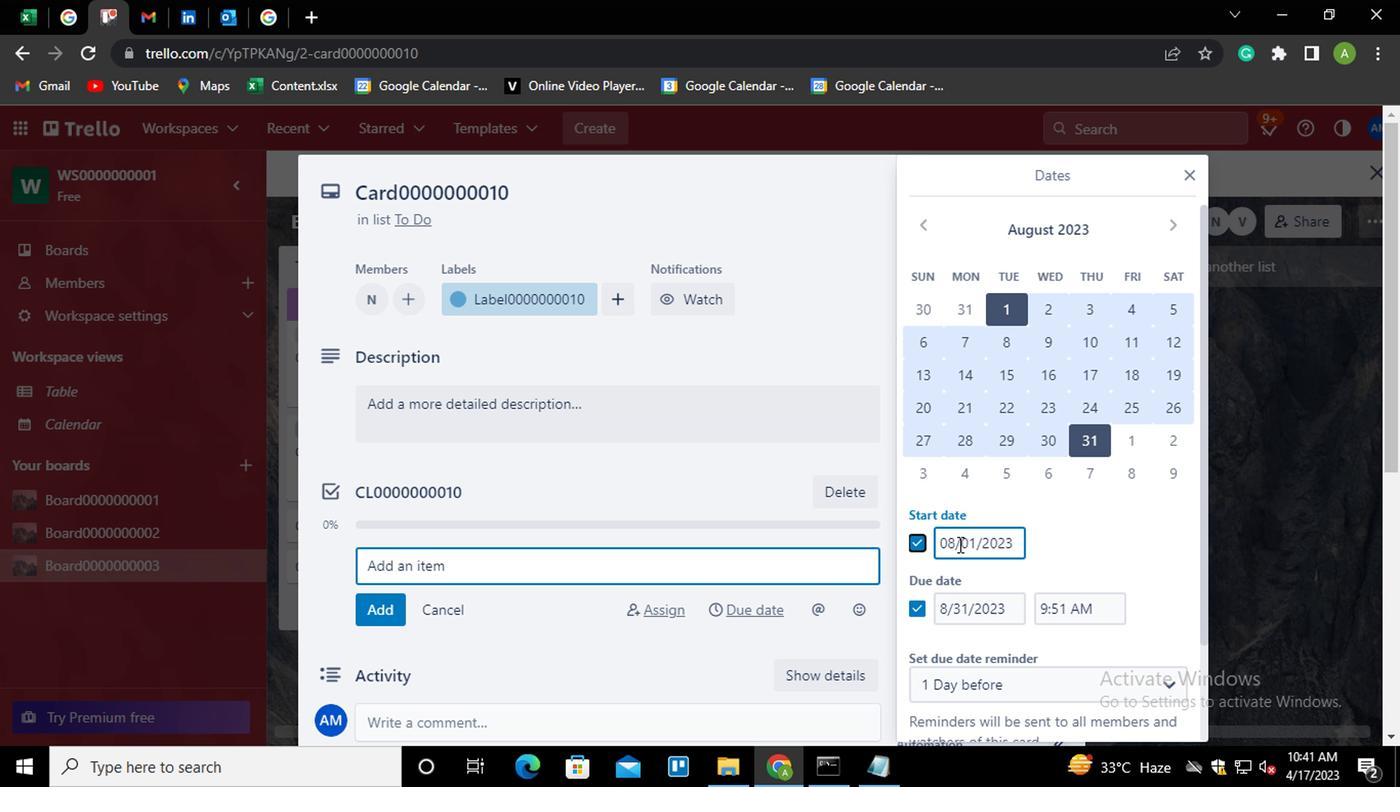 
Action: Mouse pressed left at (952, 547)
Screenshot: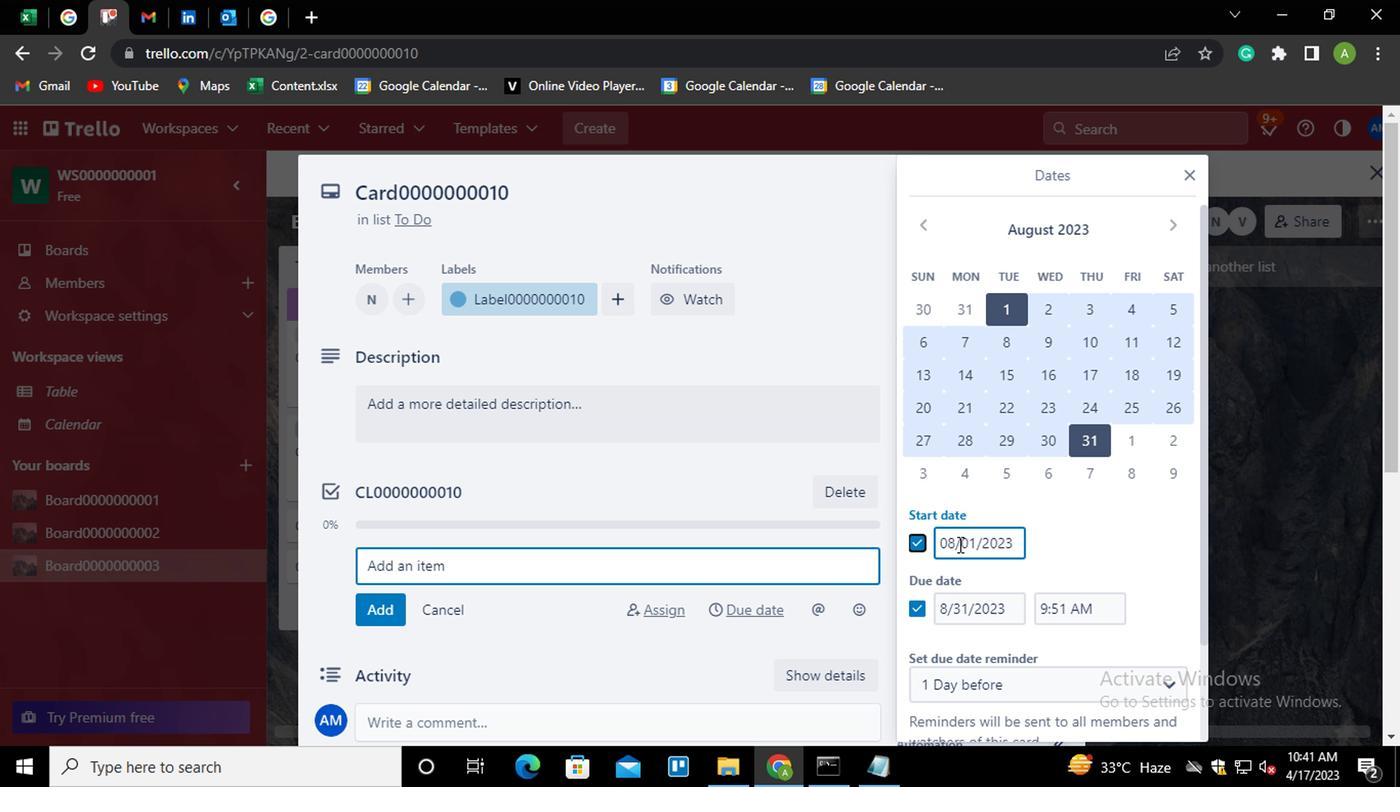 
Action: Mouse moved to (1033, 584)
Screenshot: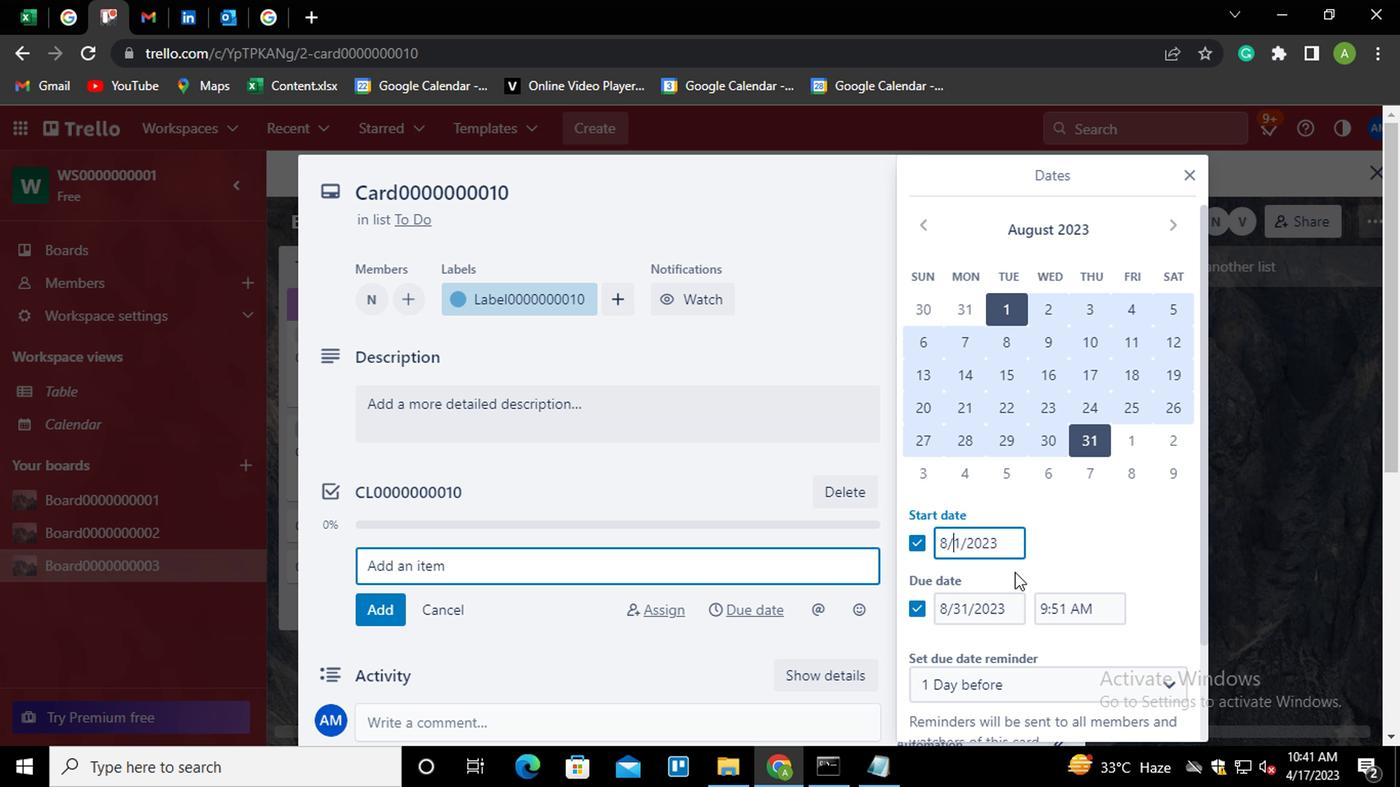 
Action: Key pressed <Key.left><Key.backspace>9<Key.right><Key.right>
Screenshot: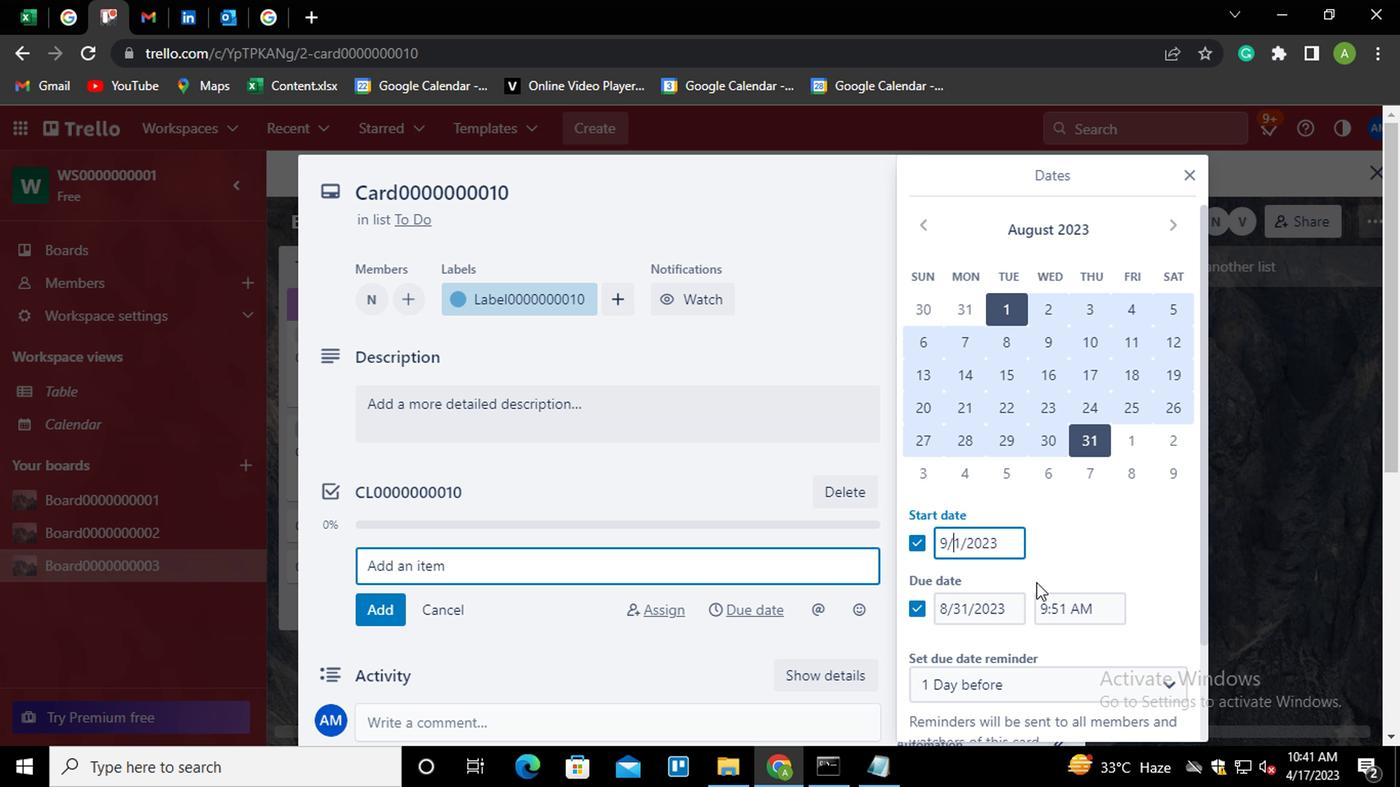 
Action: Mouse moved to (1081, 563)
Screenshot: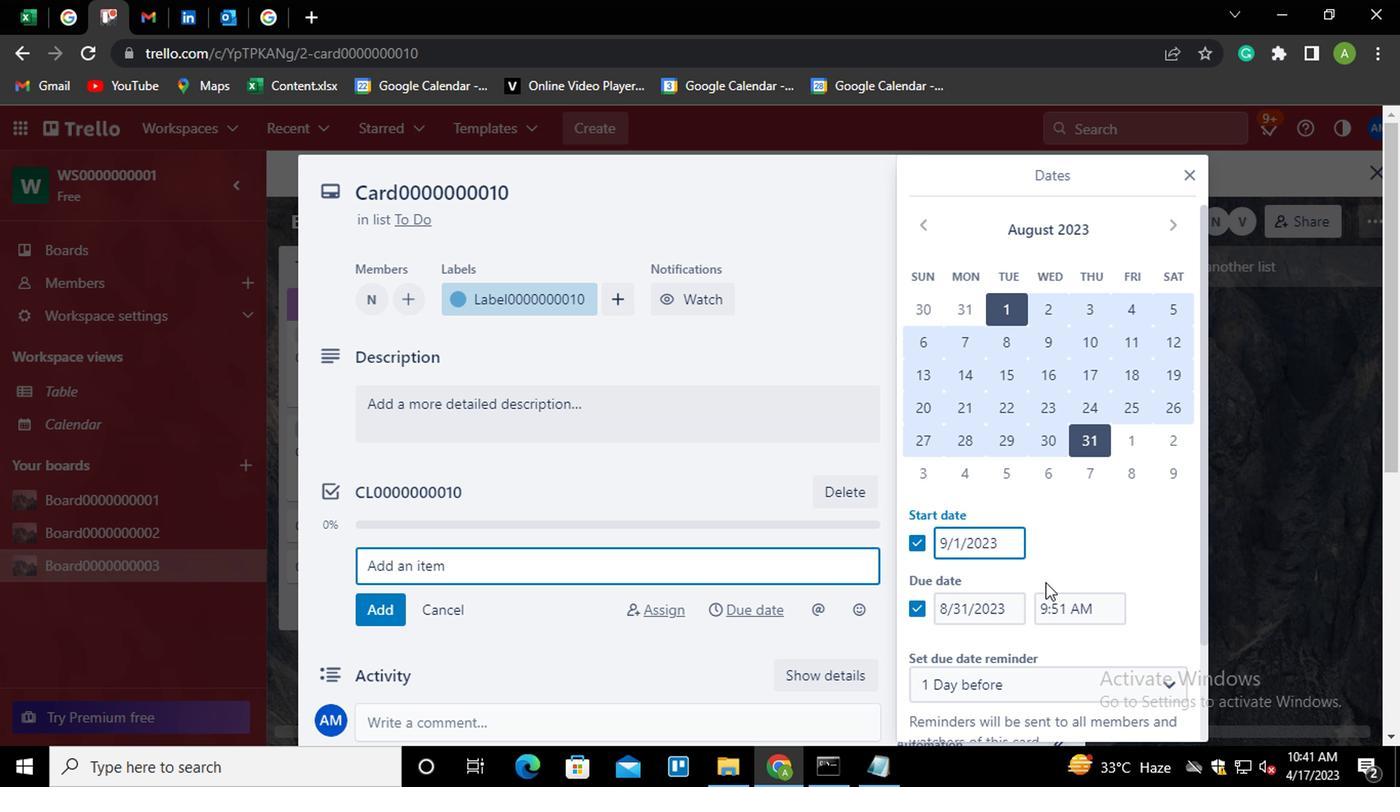 
Action: Mouse pressed left at (1081, 563)
Screenshot: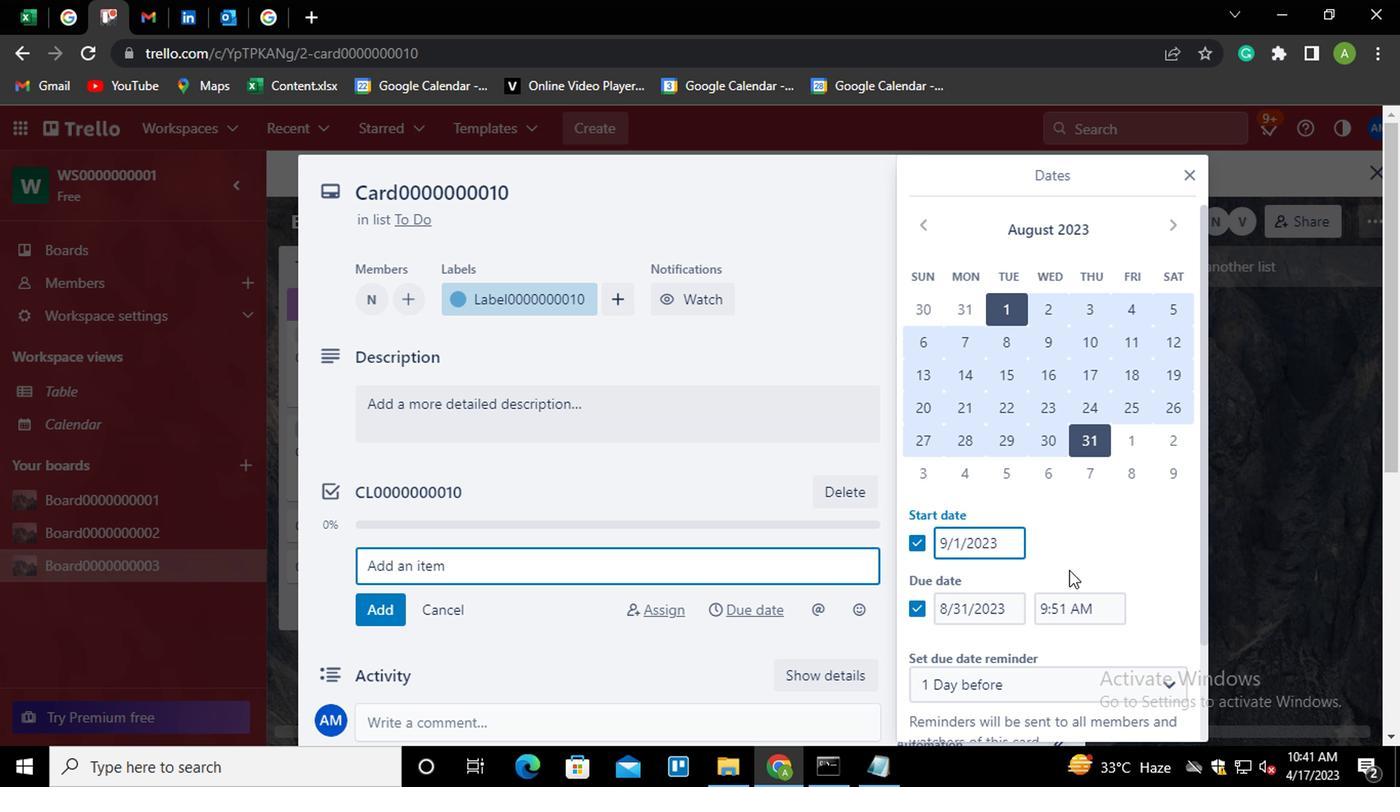 
Action: Mouse moved to (971, 612)
Screenshot: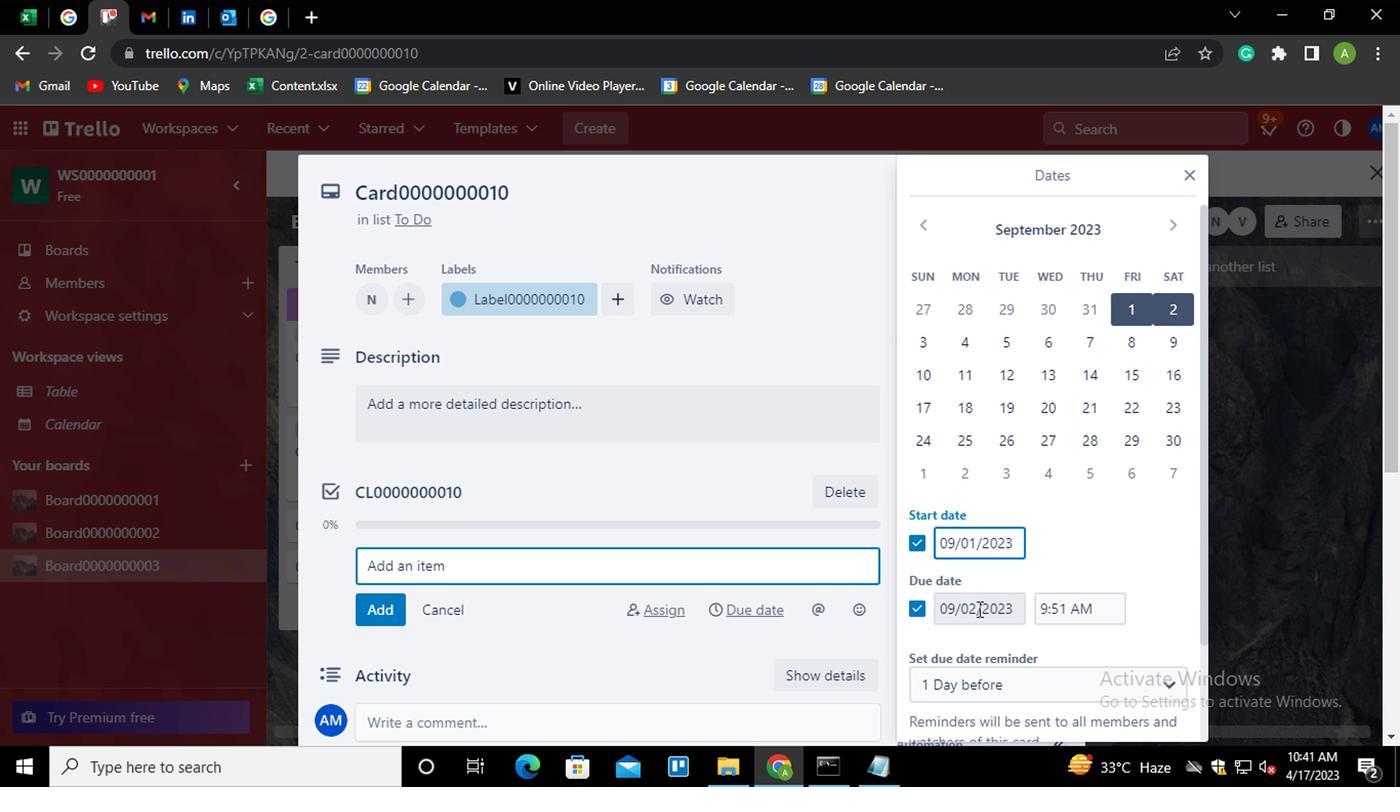 
Action: Mouse pressed left at (971, 612)
Screenshot: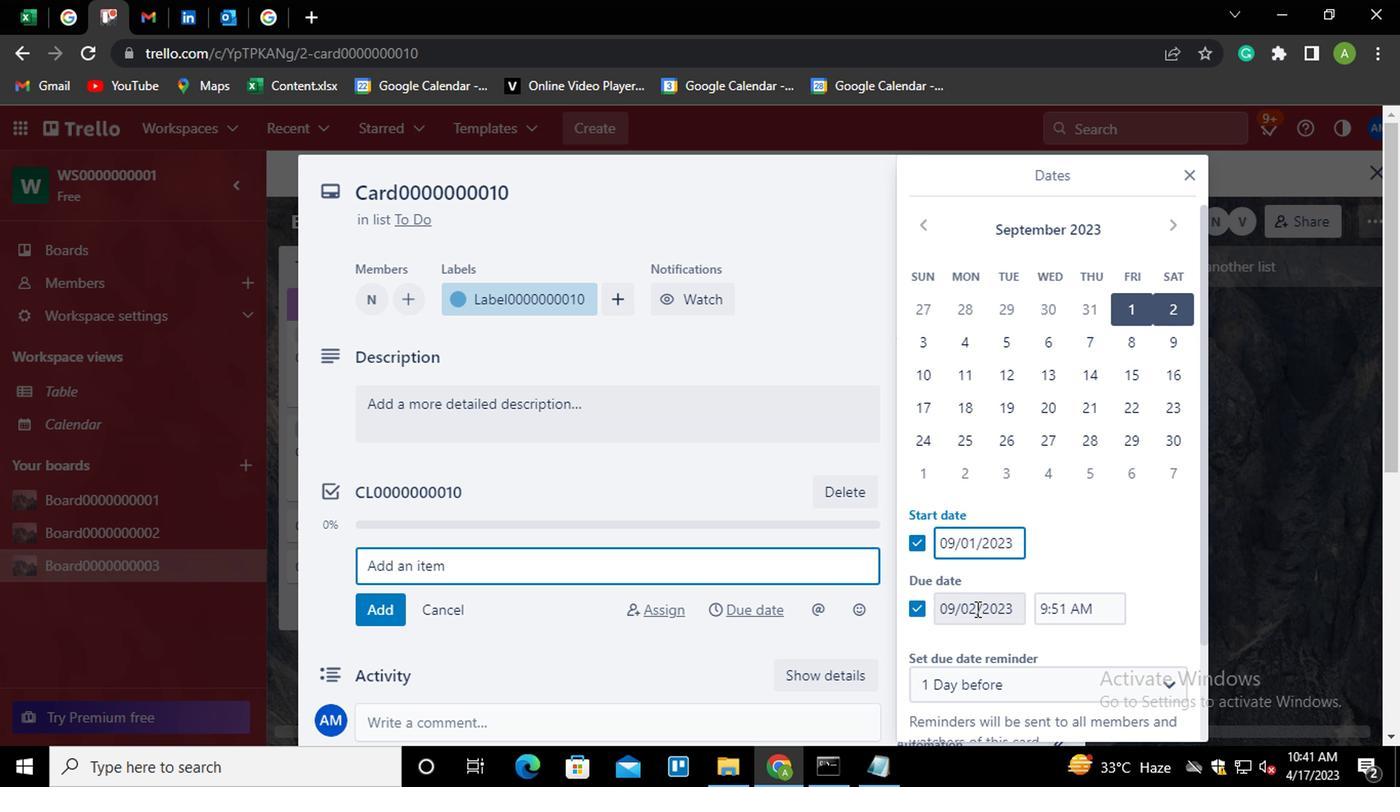 
Action: Mouse moved to (1023, 617)
Screenshot: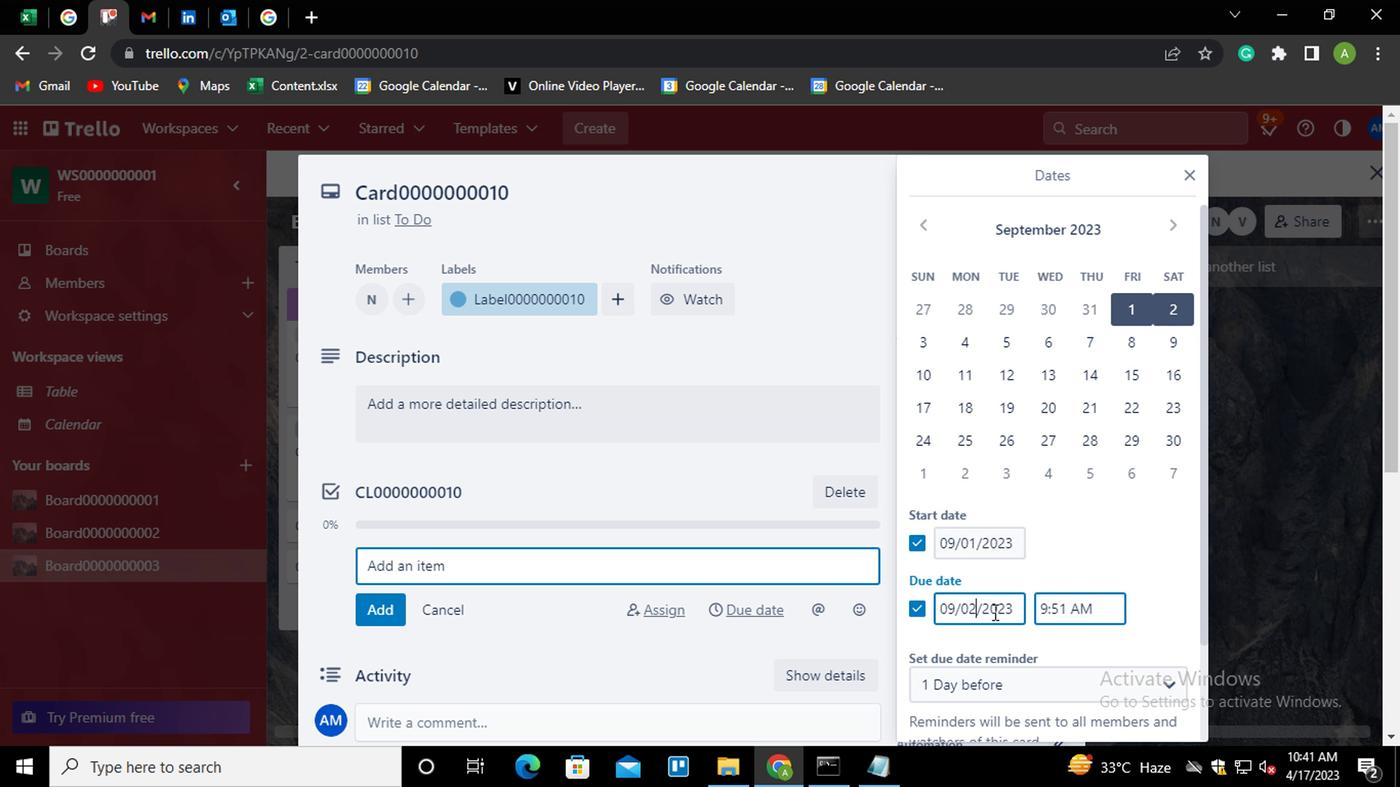 
Action: Key pressed <Key.backspace><Key.backspace>30
Screenshot: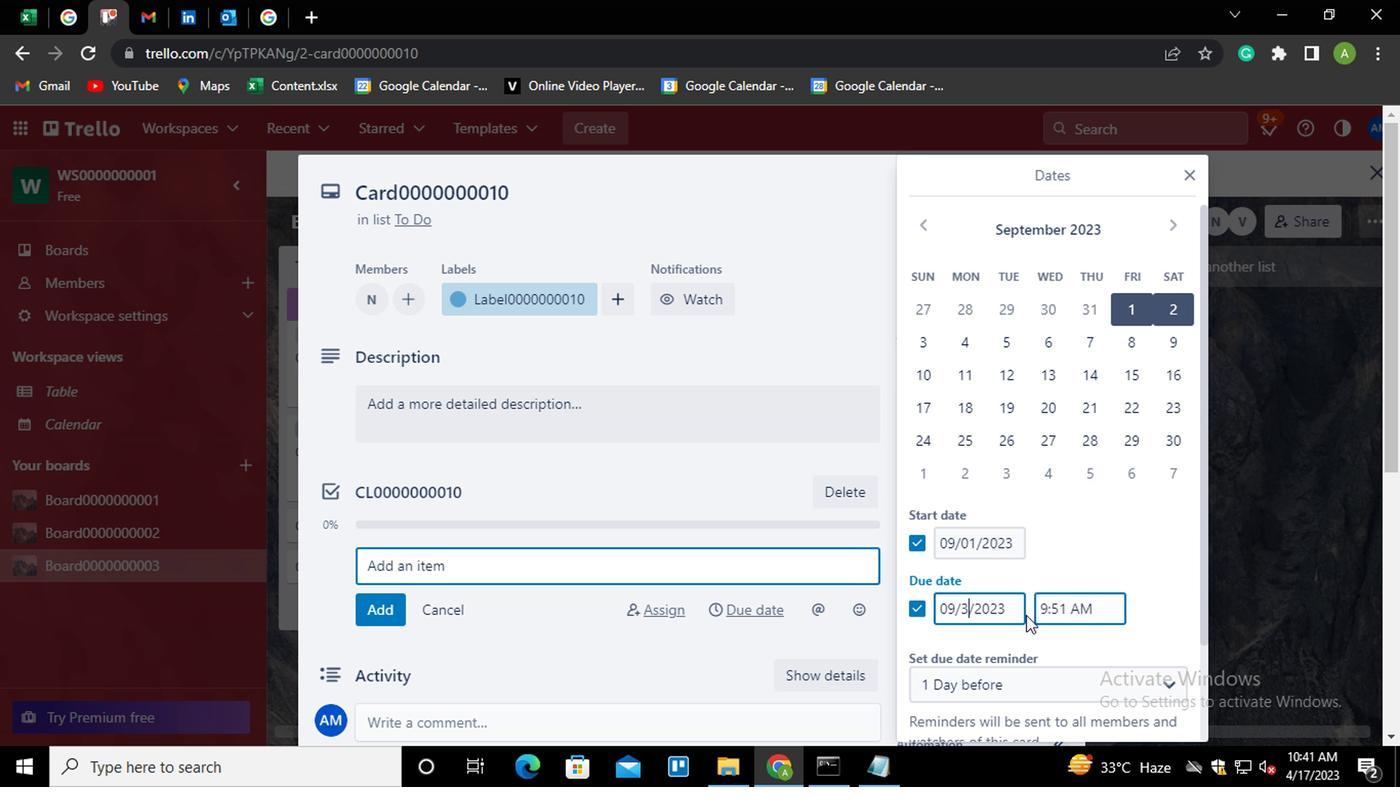 
Action: Mouse moved to (1083, 527)
Screenshot: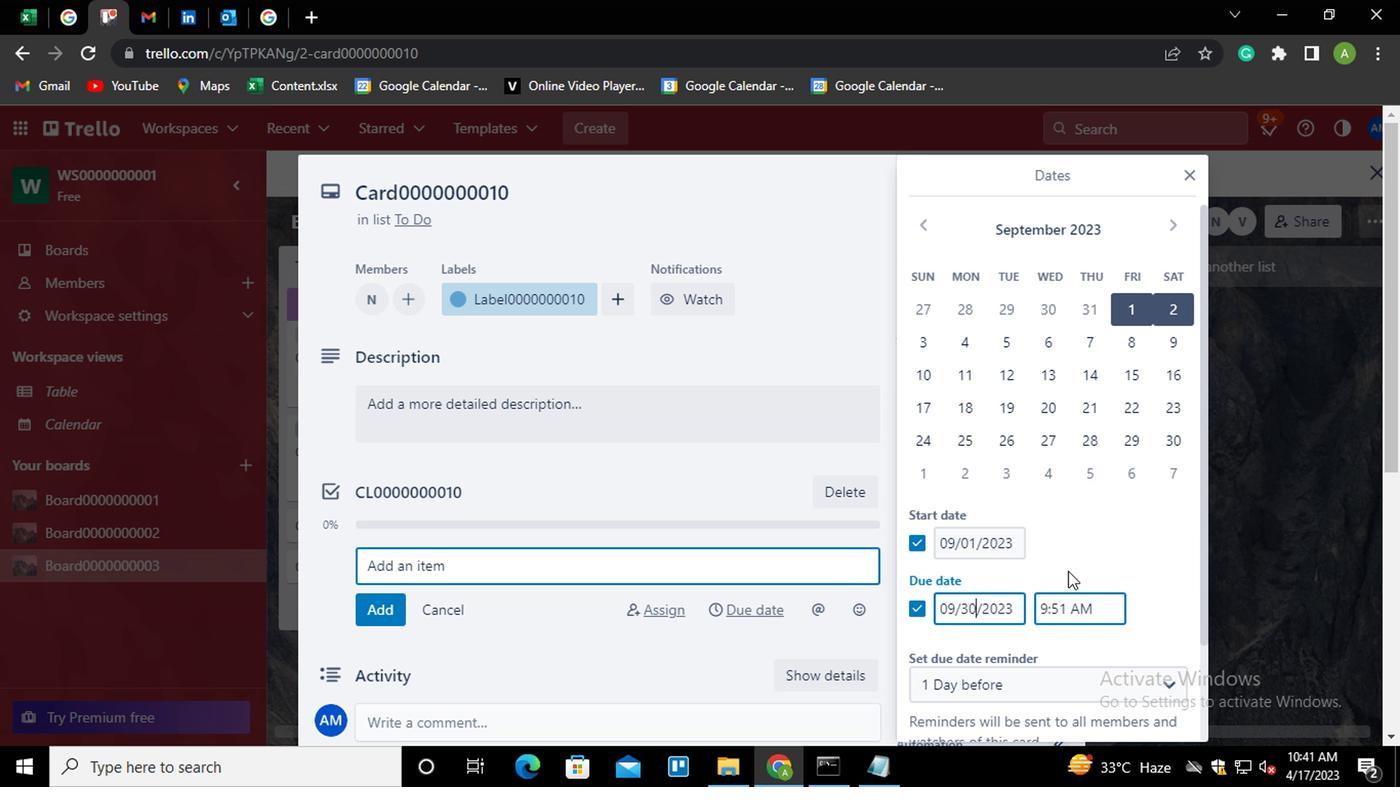 
Action: Mouse pressed left at (1083, 527)
Screenshot: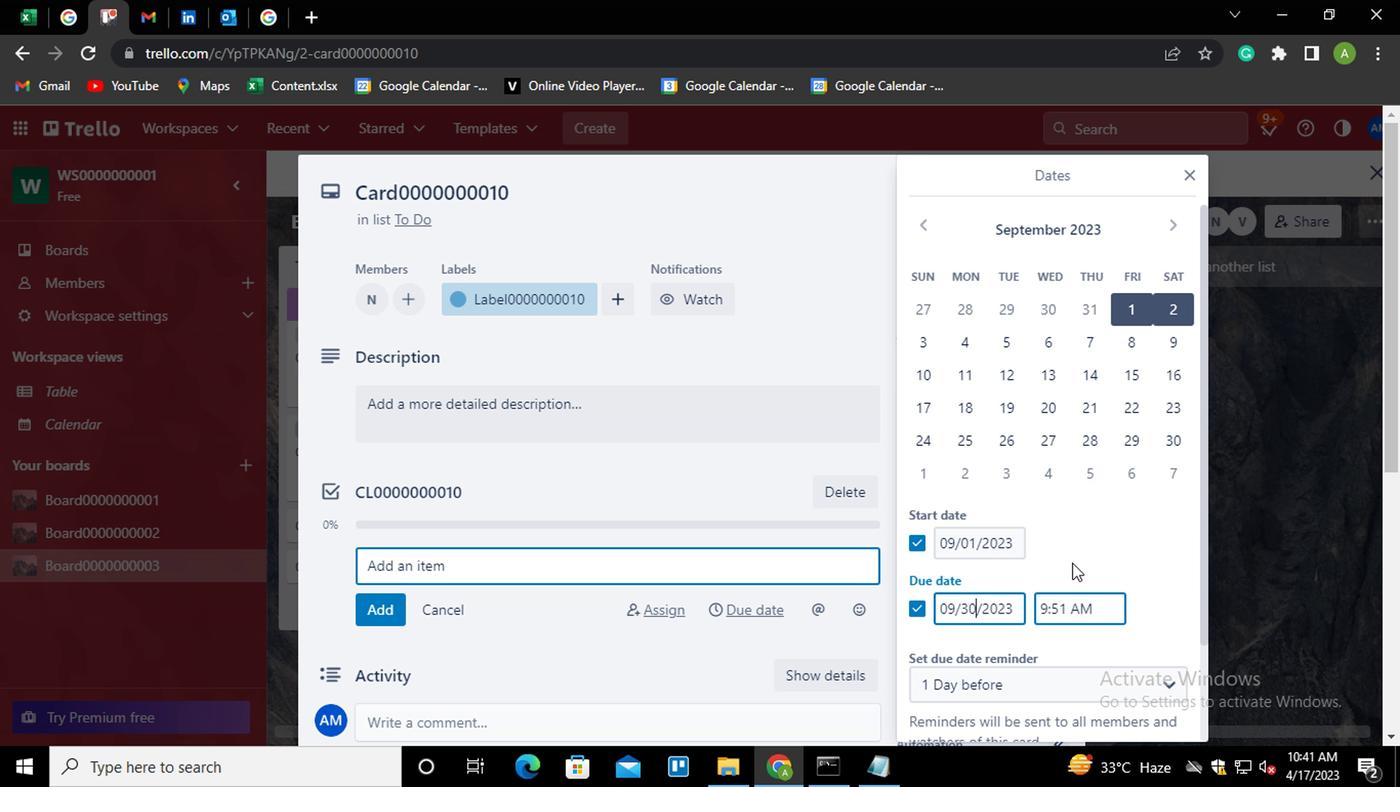 
Action: Mouse moved to (1079, 532)
Screenshot: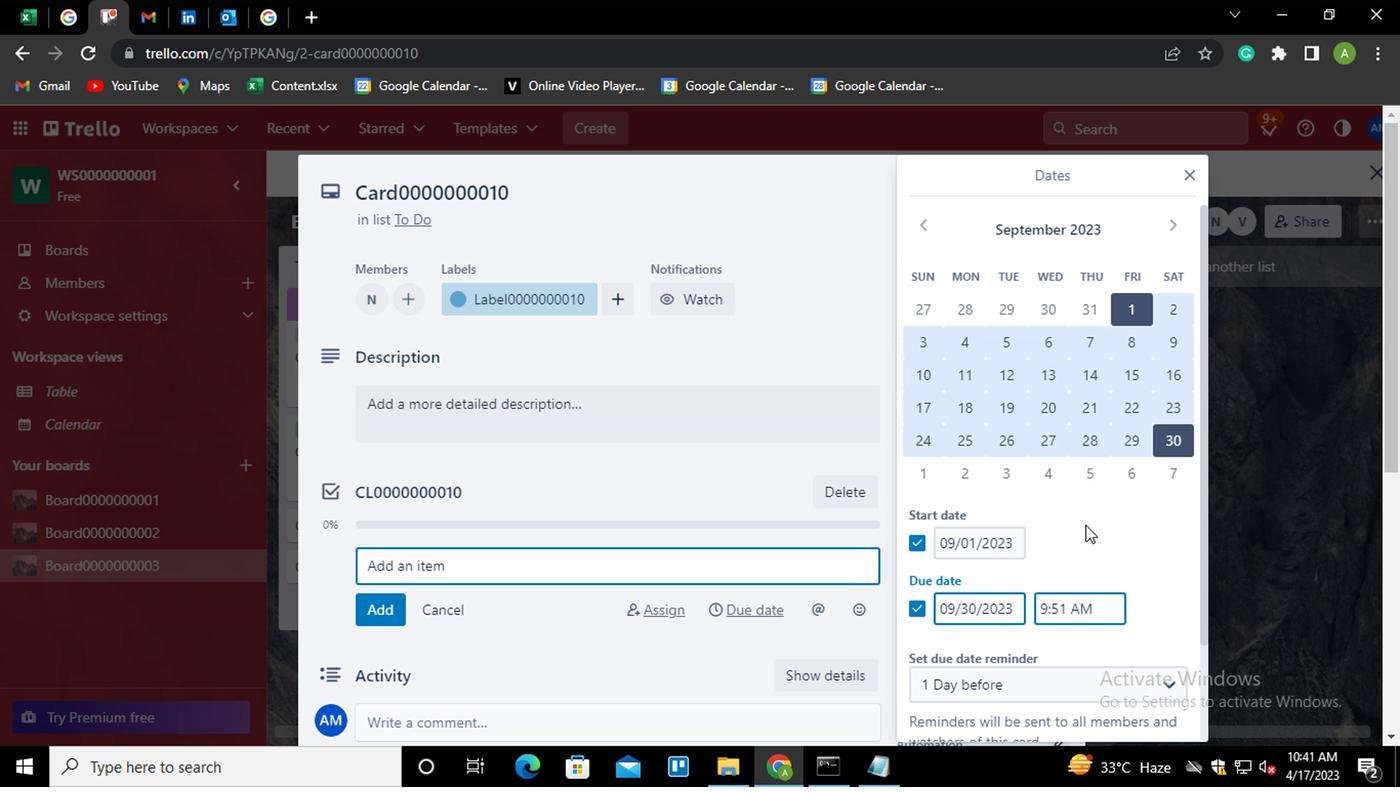 
Action: Mouse scrolled (1079, 531) with delta (0, -1)
Screenshot: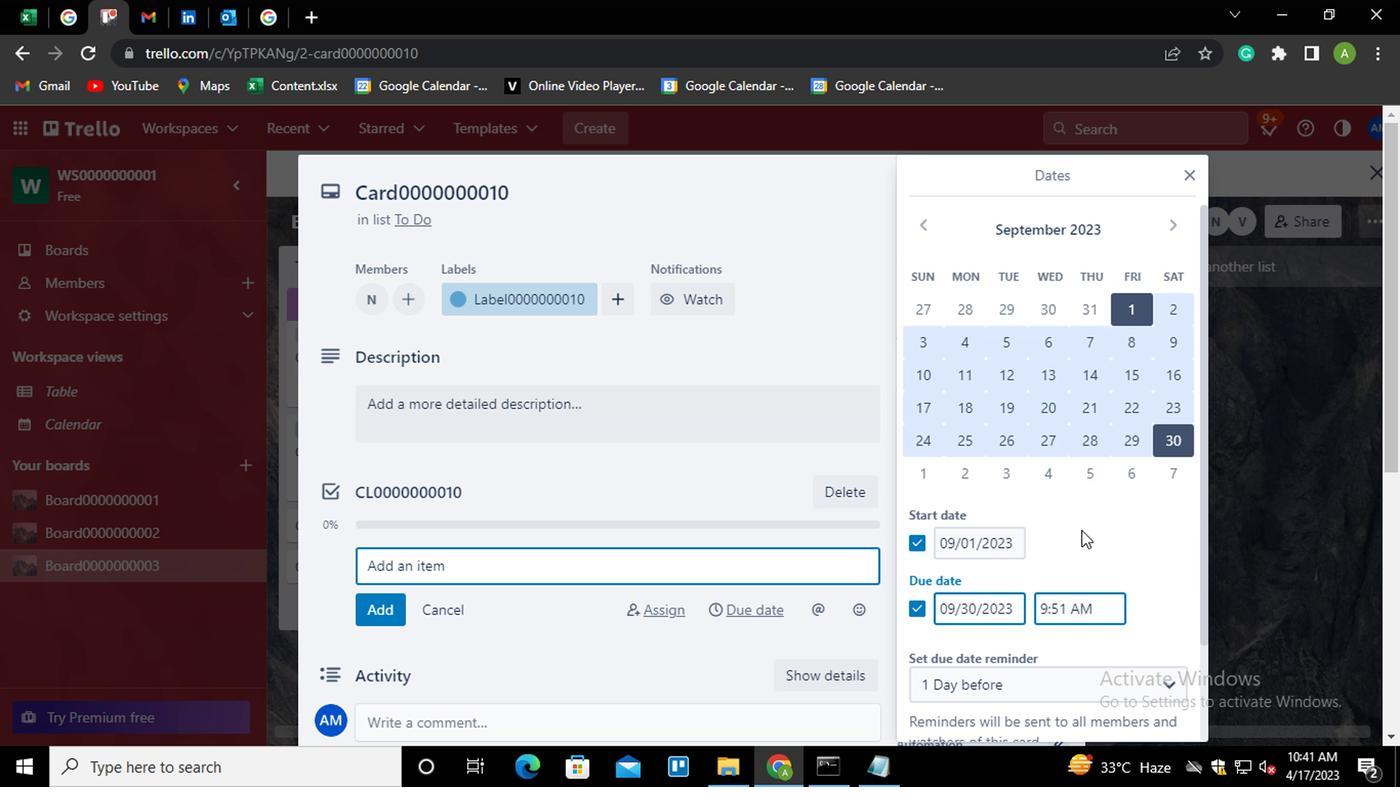 
Action: Mouse scrolled (1079, 531) with delta (0, -1)
Screenshot: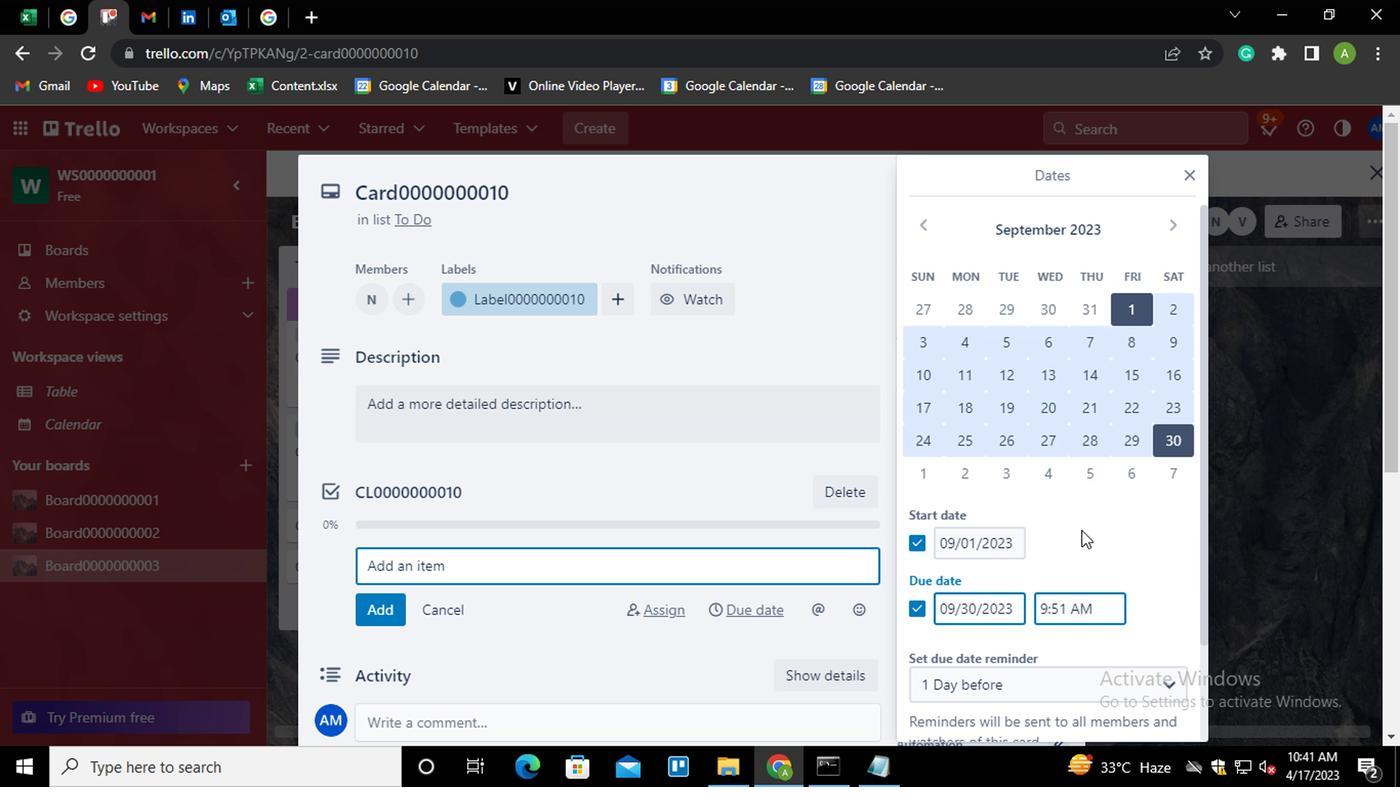 
Action: Mouse scrolled (1079, 531) with delta (0, -1)
Screenshot: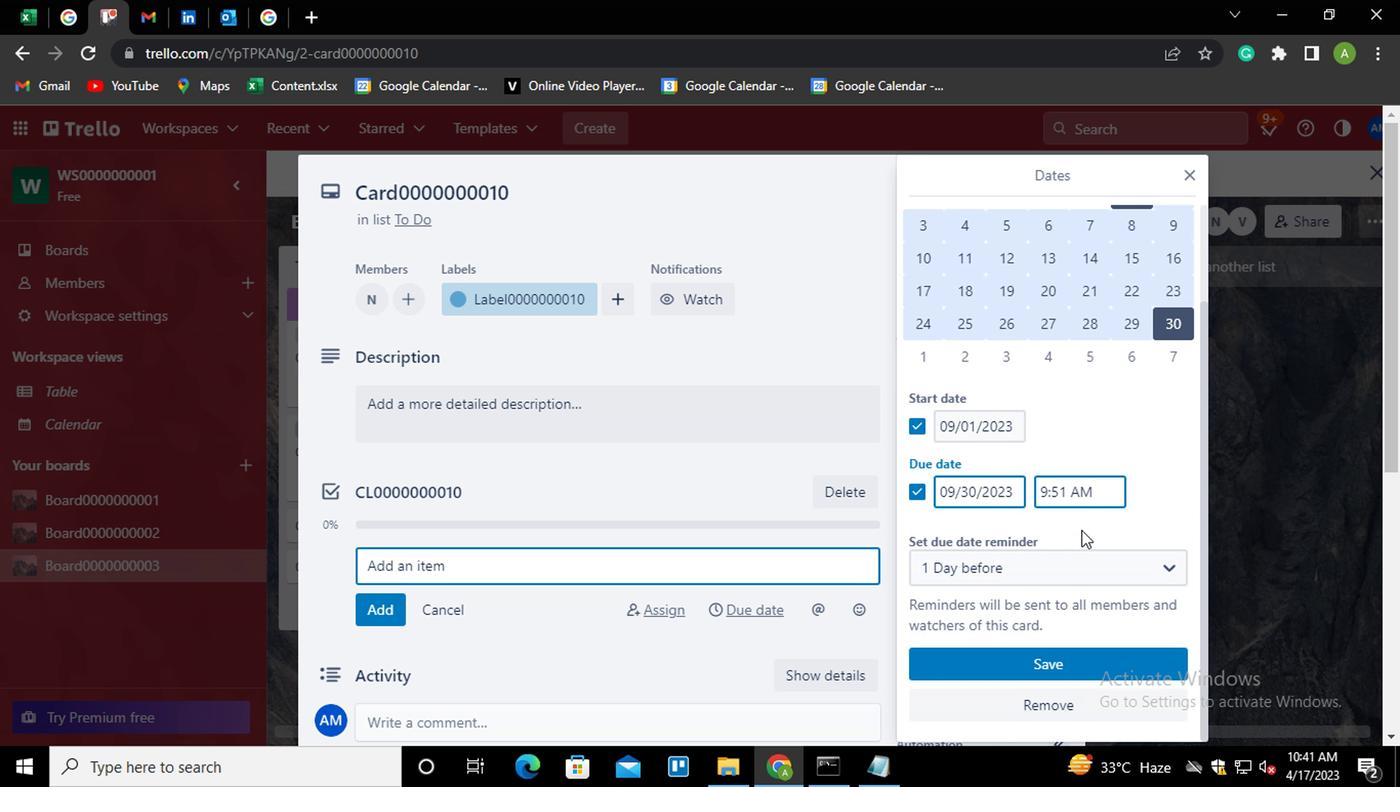 
Action: Mouse scrolled (1079, 531) with delta (0, -1)
Screenshot: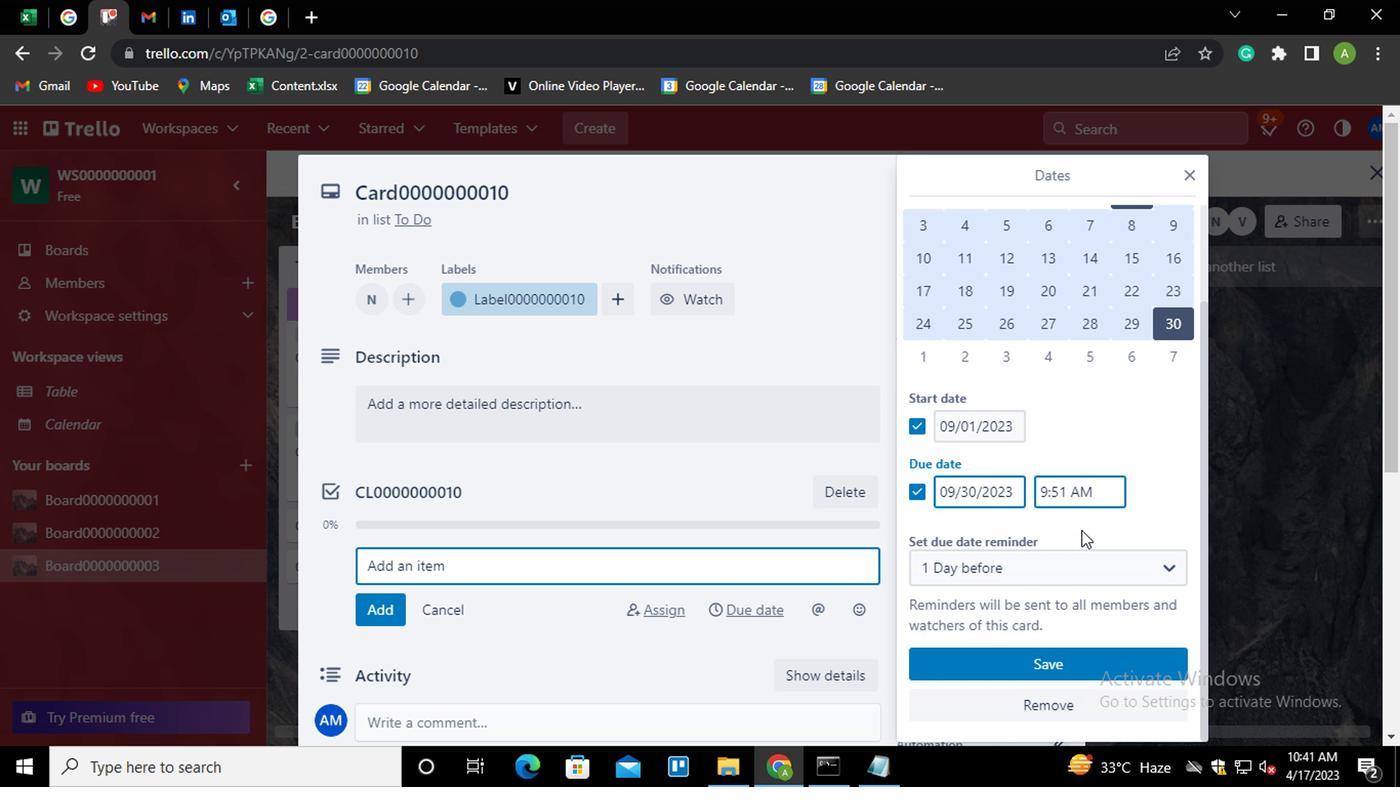 
Action: Mouse moved to (1030, 656)
Screenshot: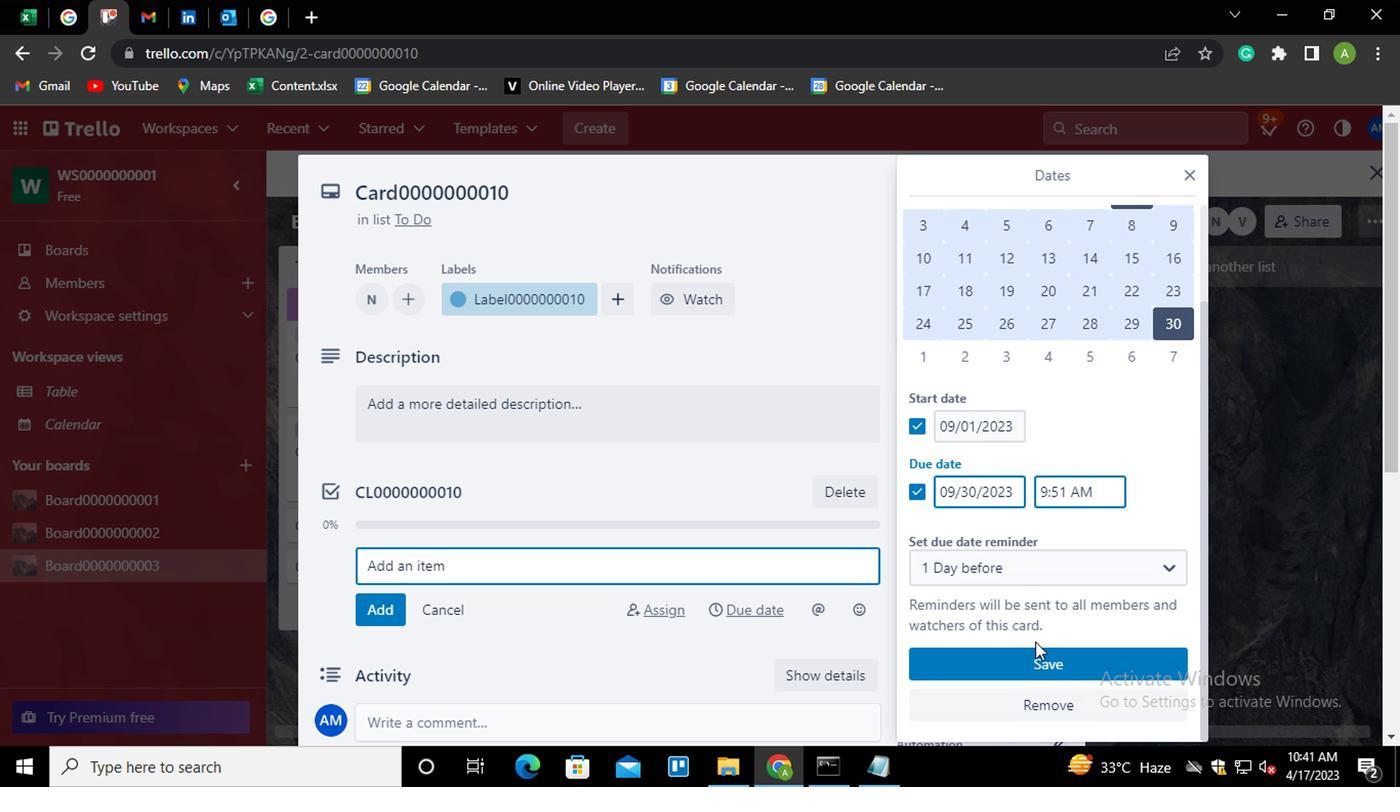 
Action: Mouse pressed left at (1030, 656)
Screenshot: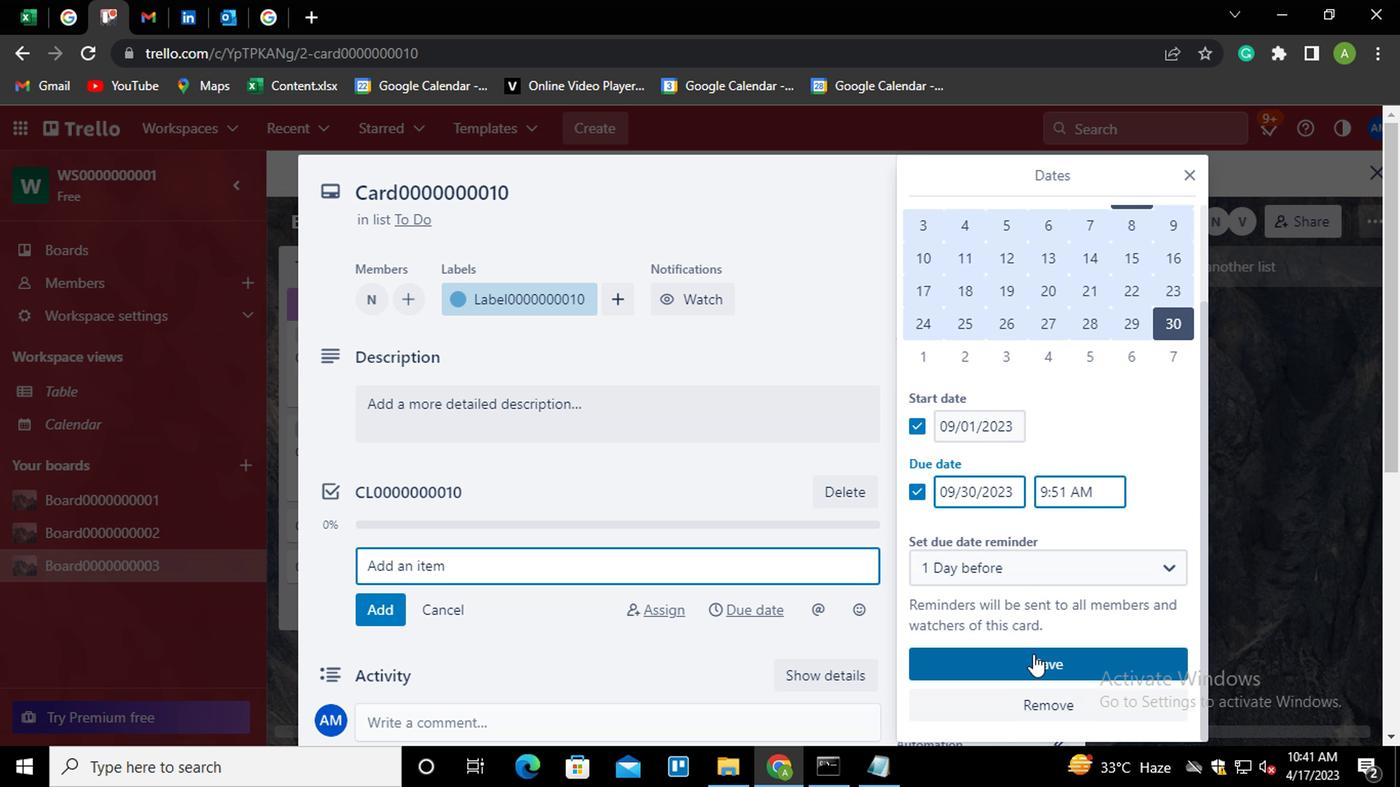 
Action: Mouse moved to (823, 388)
Screenshot: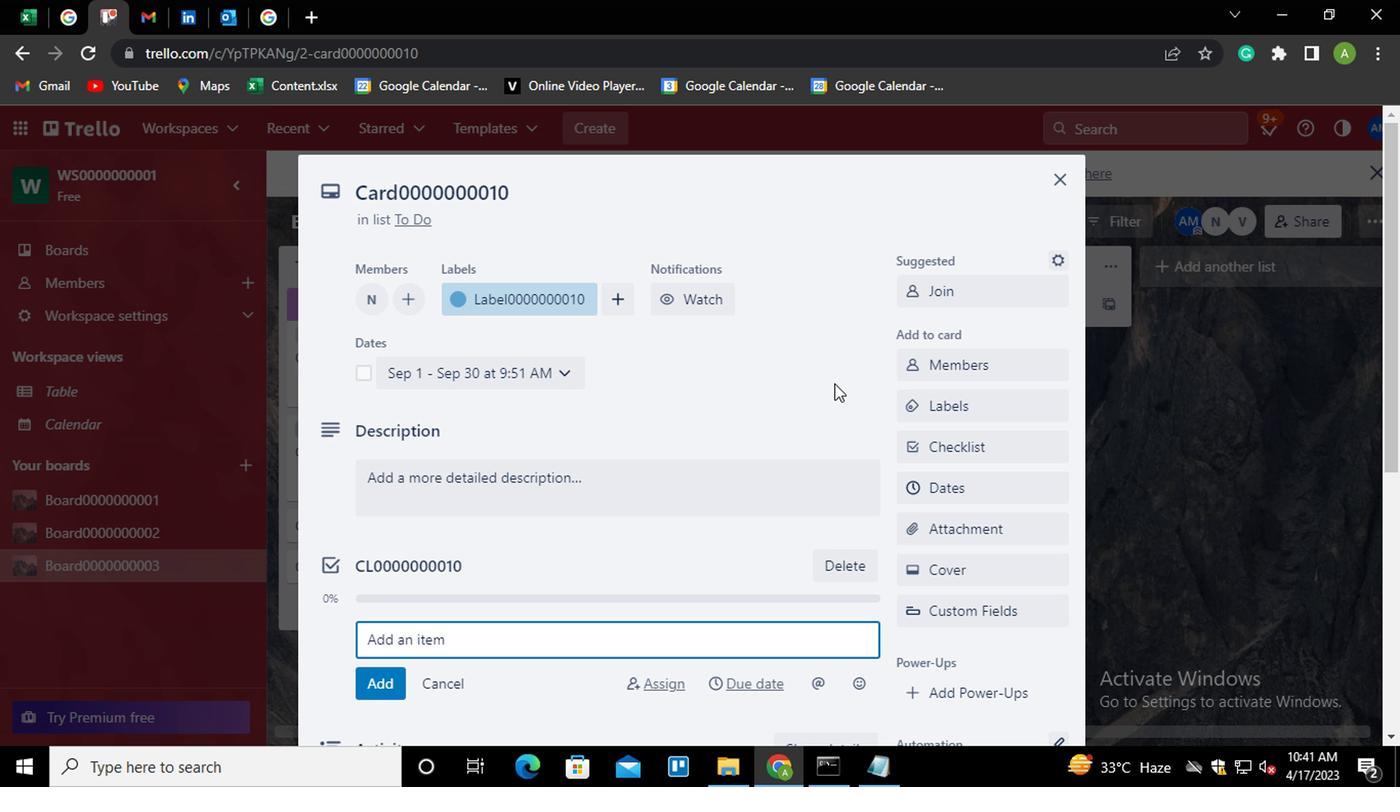 
